 Task: Create a due date automation trigger when advanced on, on the tuesday of the week a card is due add fields with custom field "Resume" set to a number lower or equal to 1 and greater or equal to 10 at 11:00 AM.
Action: Mouse moved to (926, 290)
Screenshot: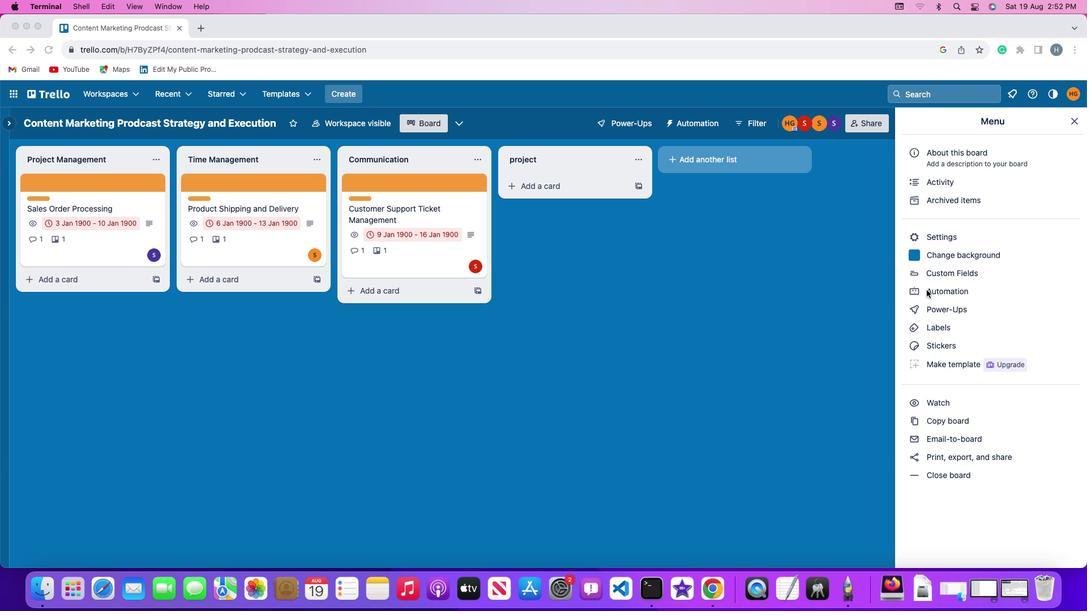 
Action: Mouse pressed left at (926, 290)
Screenshot: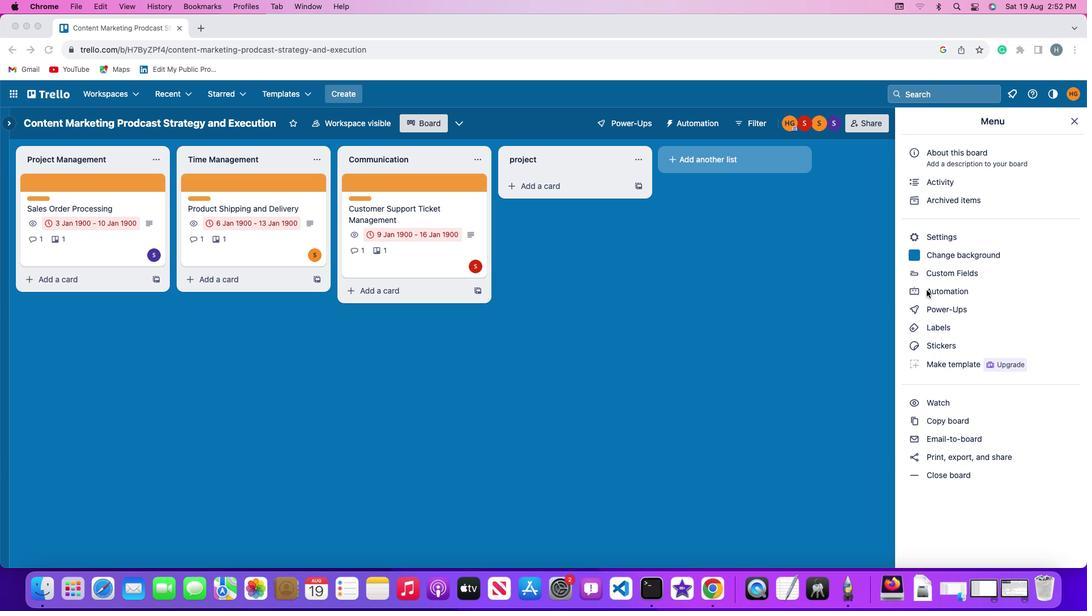 
Action: Mouse pressed left at (926, 290)
Screenshot: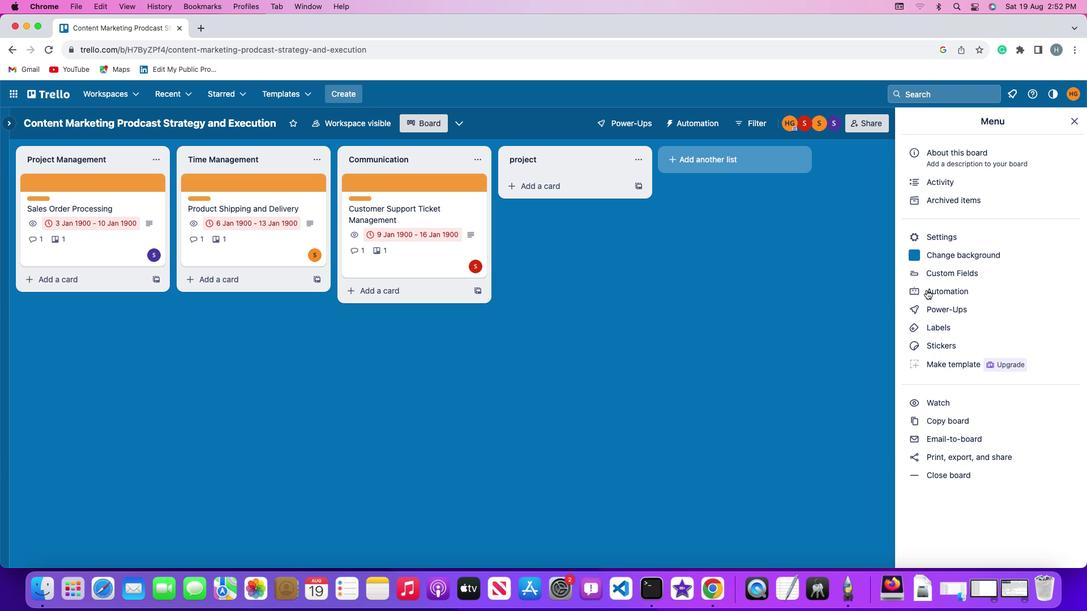 
Action: Mouse moved to (91, 262)
Screenshot: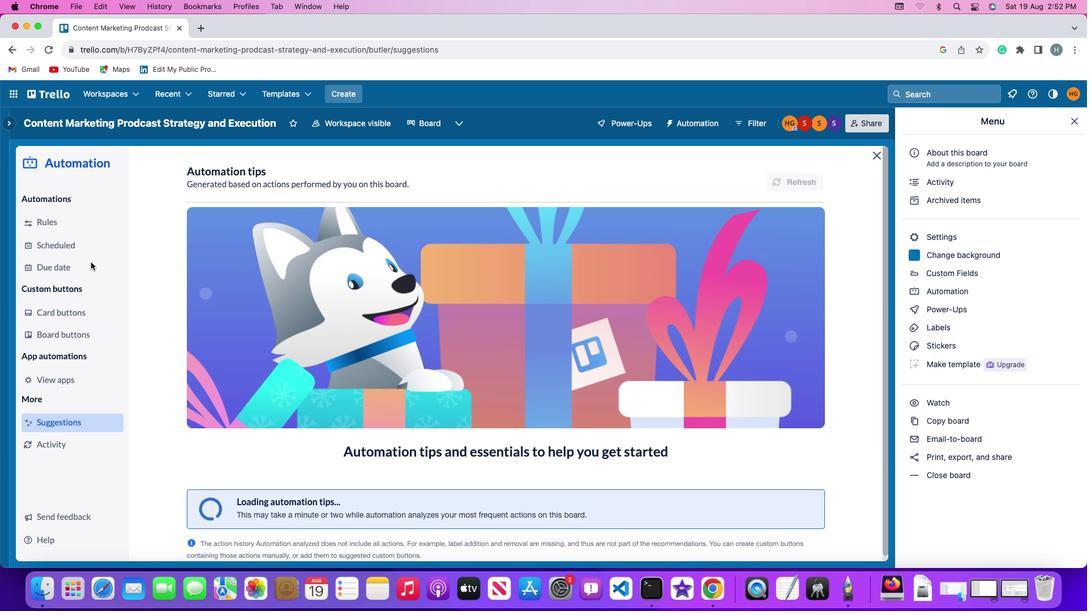 
Action: Mouse pressed left at (91, 262)
Screenshot: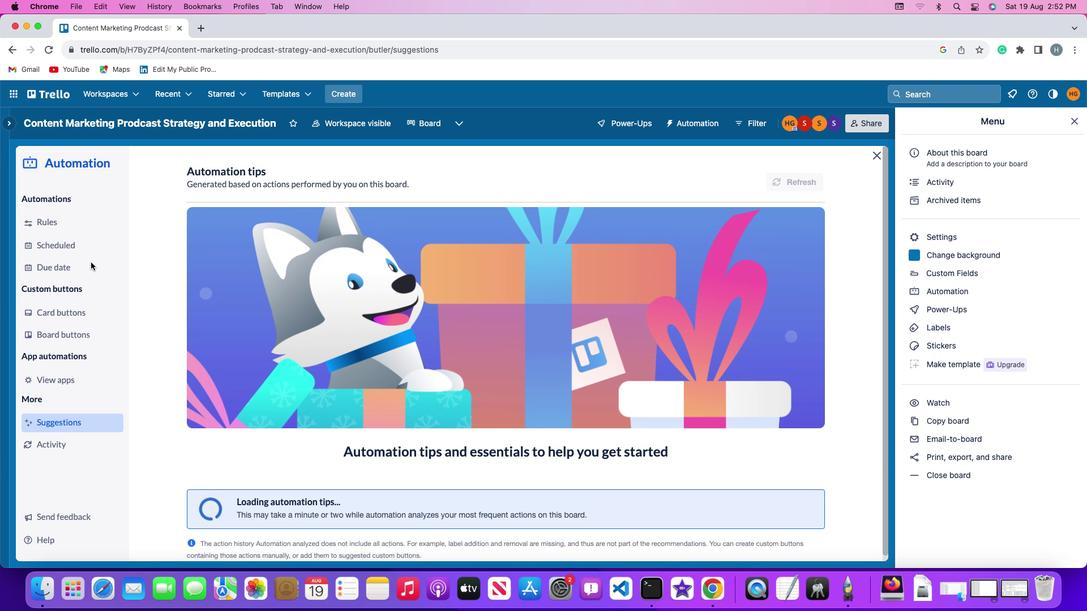 
Action: Mouse moved to (766, 173)
Screenshot: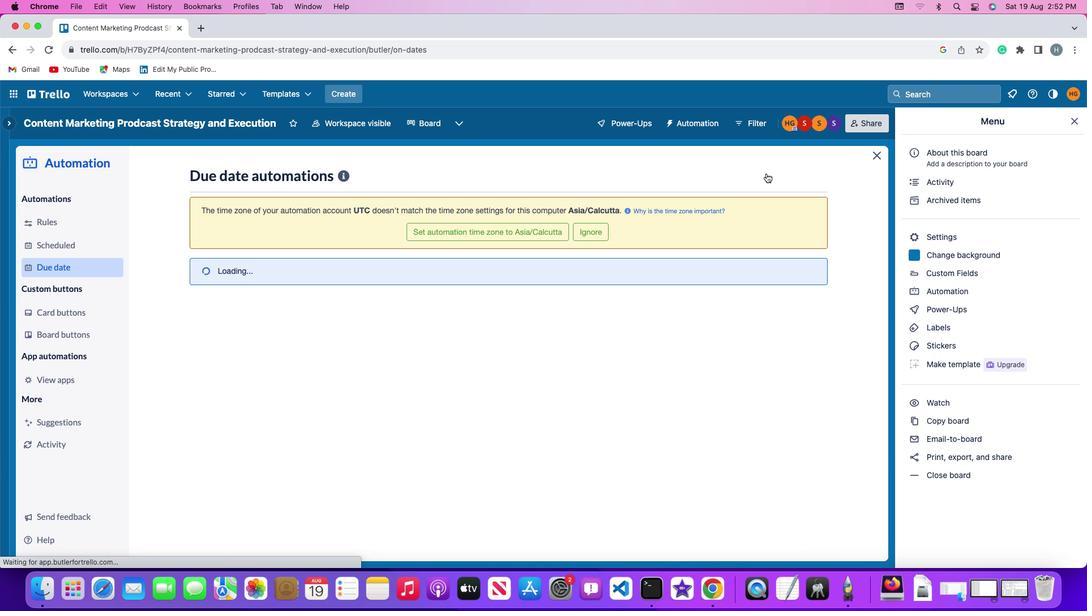 
Action: Mouse pressed left at (766, 173)
Screenshot: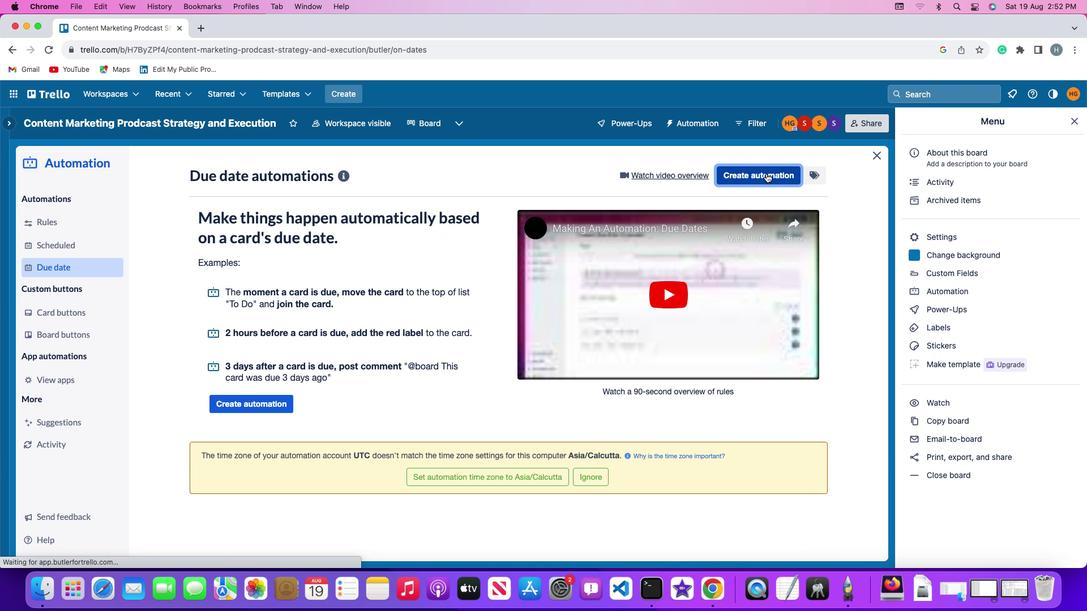 
Action: Mouse moved to (211, 284)
Screenshot: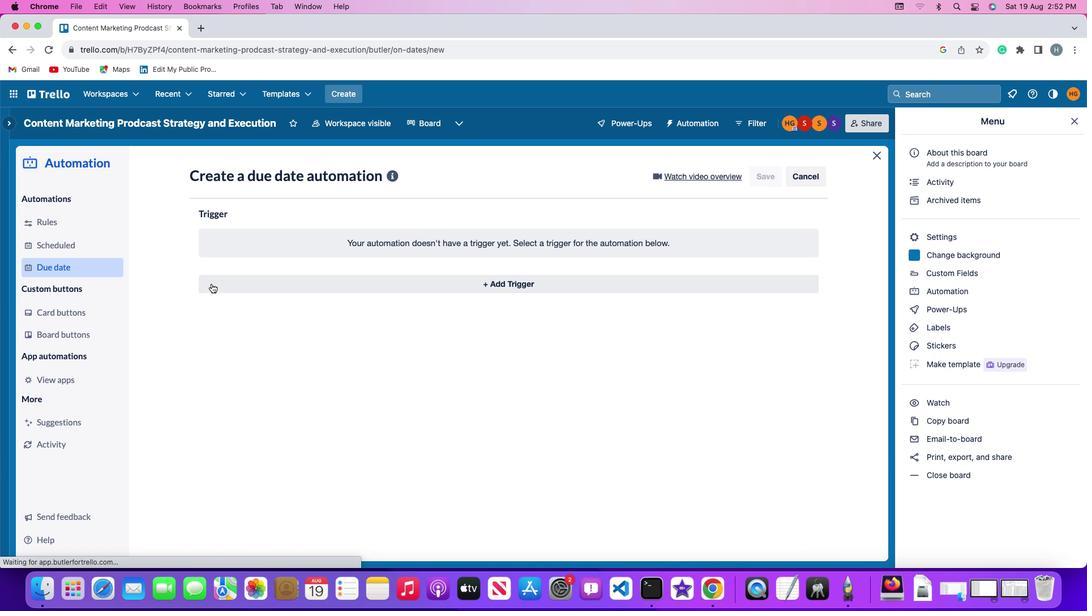 
Action: Mouse pressed left at (211, 284)
Screenshot: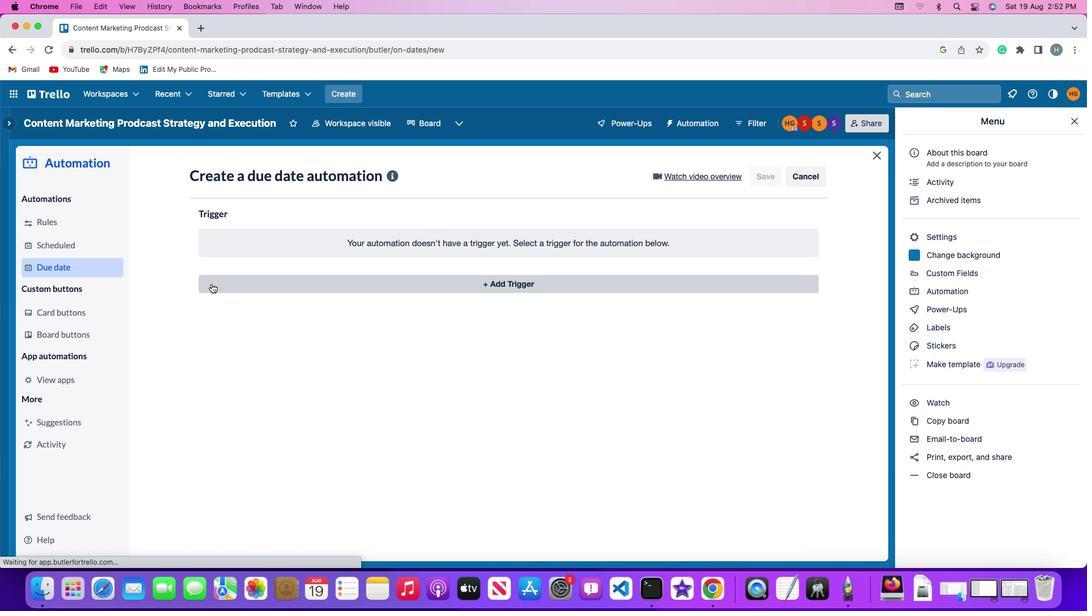 
Action: Mouse moved to (252, 489)
Screenshot: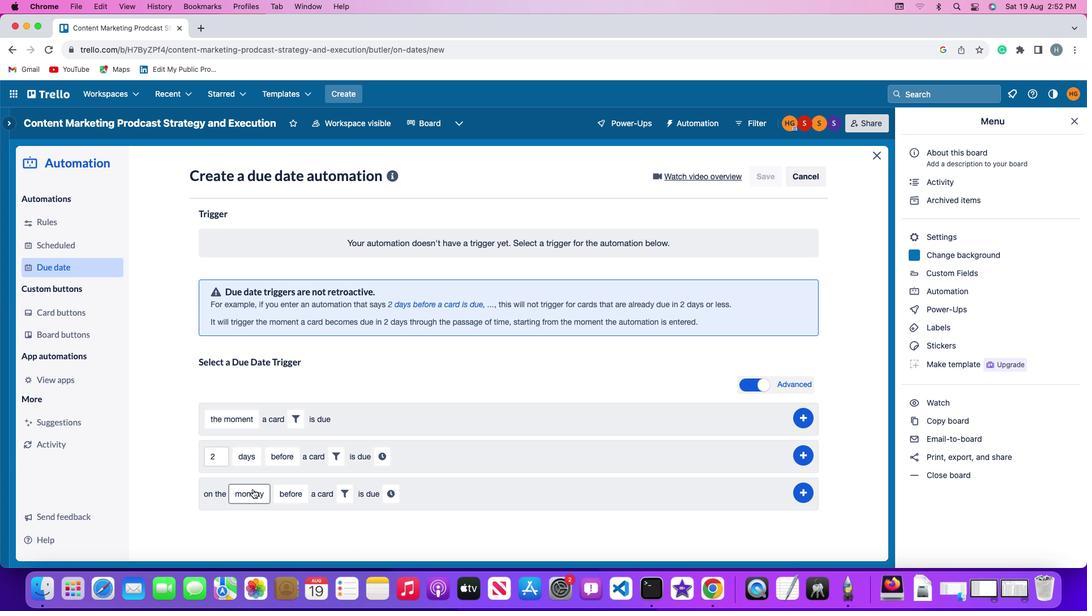 
Action: Mouse pressed left at (252, 489)
Screenshot: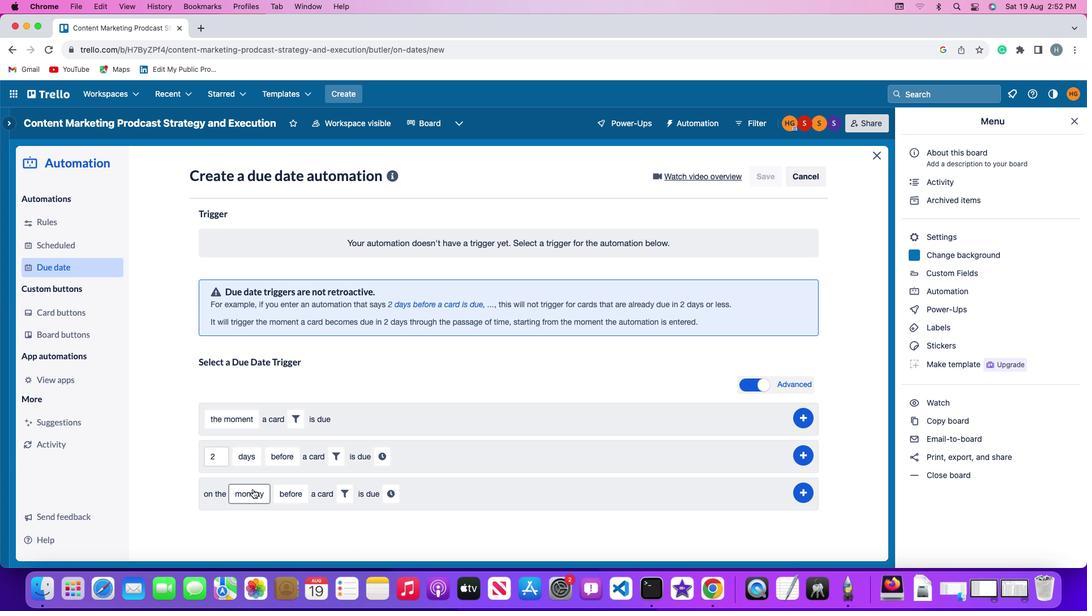 
Action: Mouse moved to (269, 365)
Screenshot: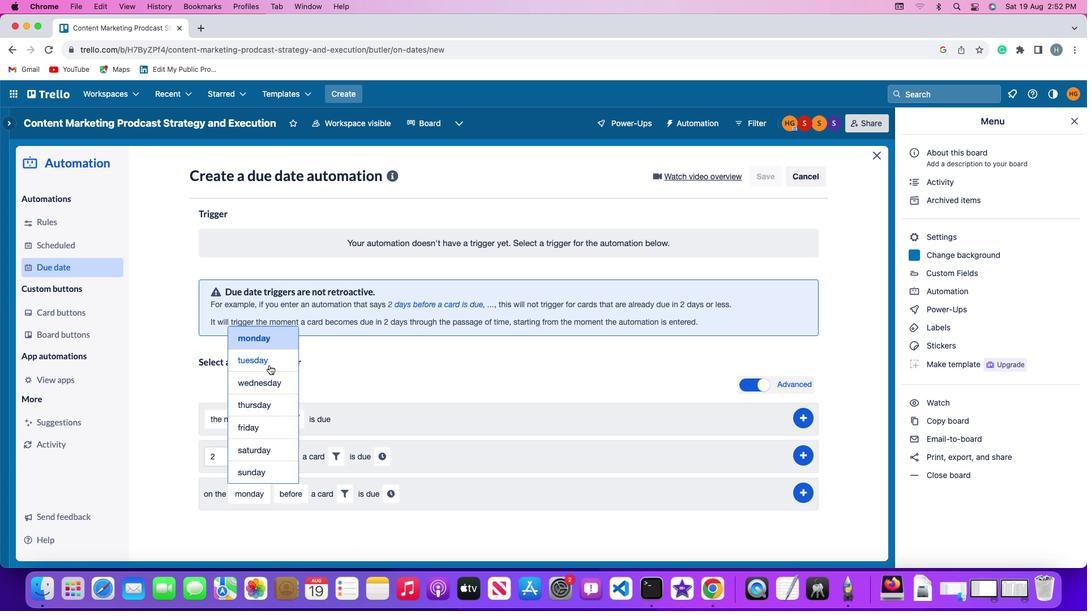 
Action: Mouse pressed left at (269, 365)
Screenshot: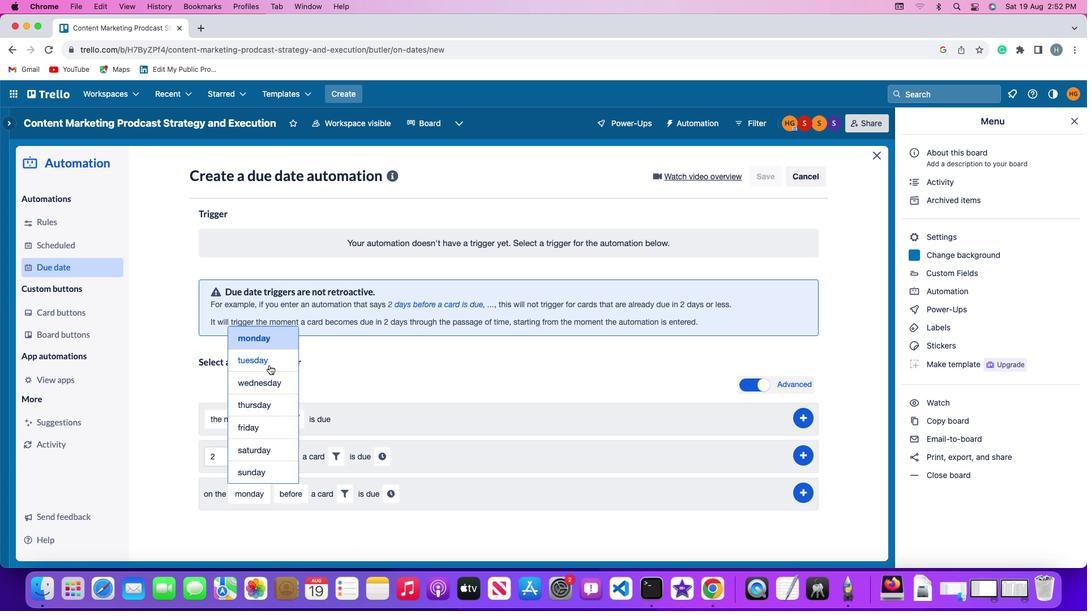 
Action: Mouse moved to (288, 488)
Screenshot: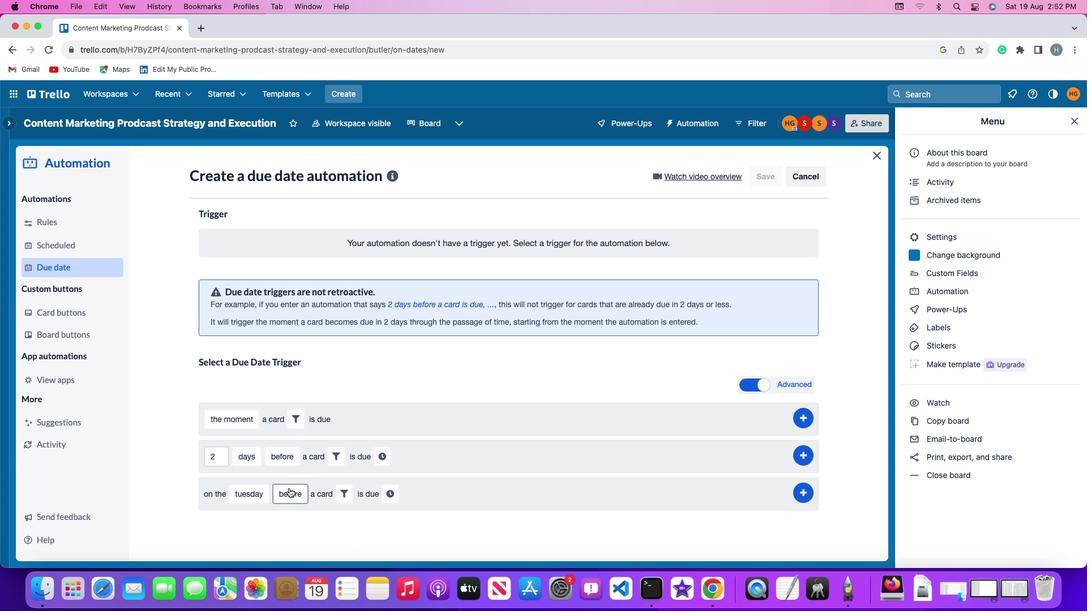 
Action: Mouse pressed left at (288, 488)
Screenshot: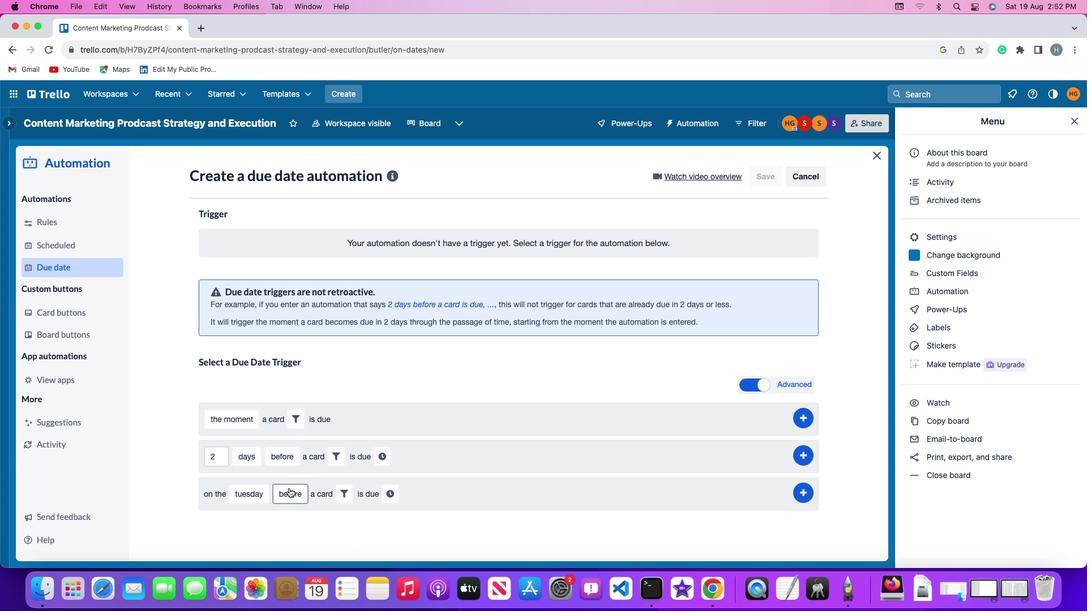 
Action: Mouse moved to (301, 450)
Screenshot: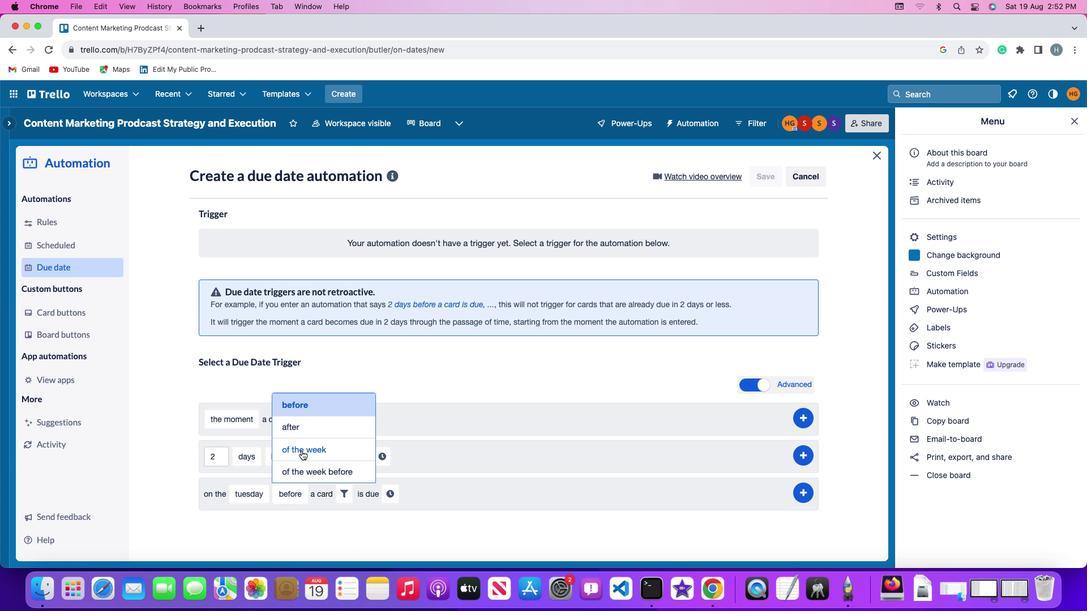 
Action: Mouse pressed left at (301, 450)
Screenshot: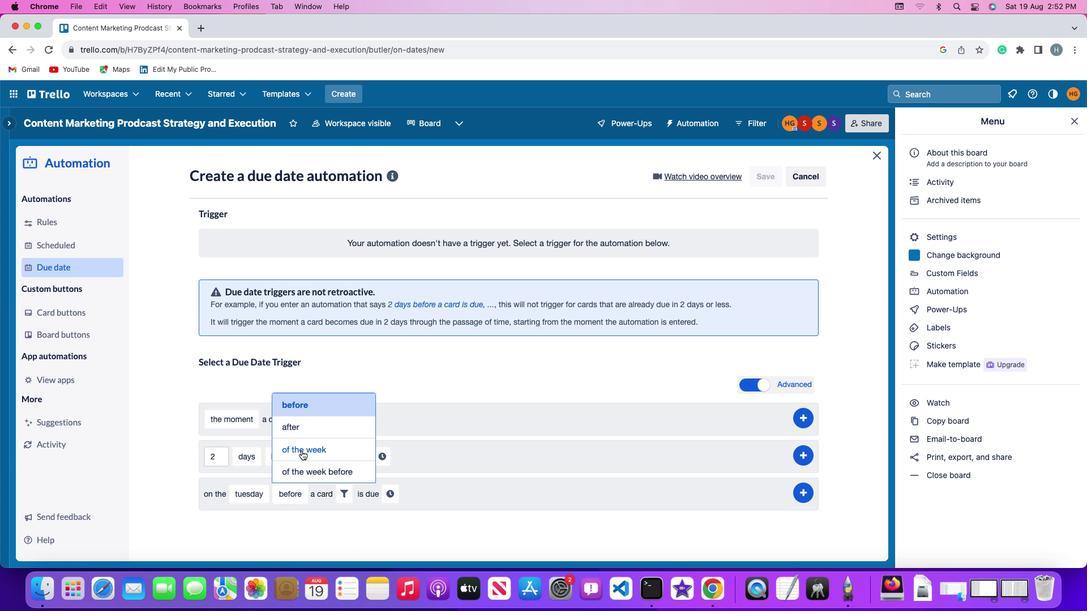 
Action: Mouse moved to (357, 495)
Screenshot: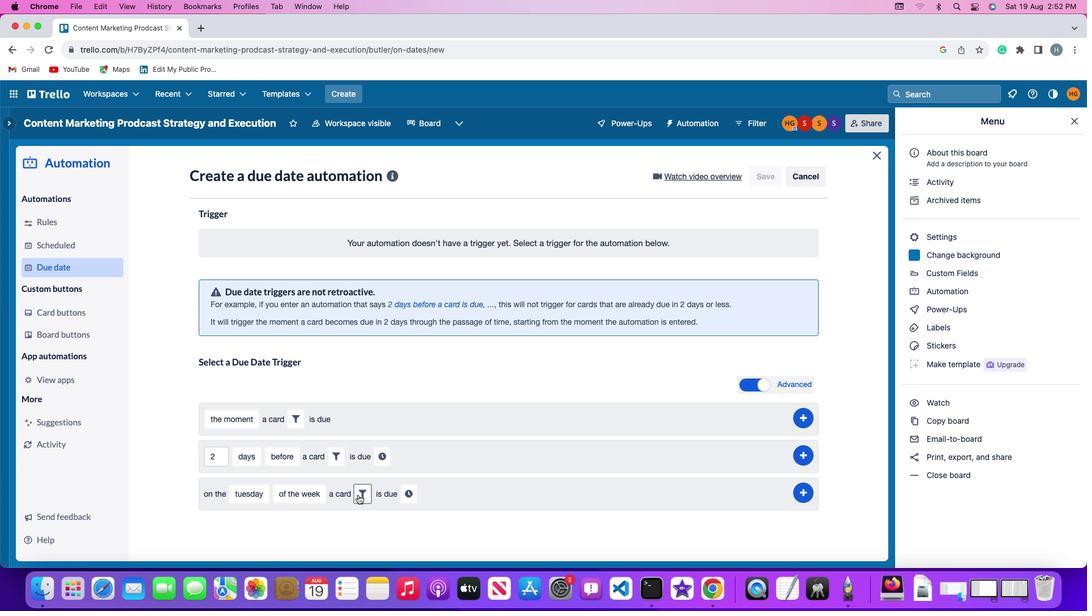 
Action: Mouse pressed left at (357, 495)
Screenshot: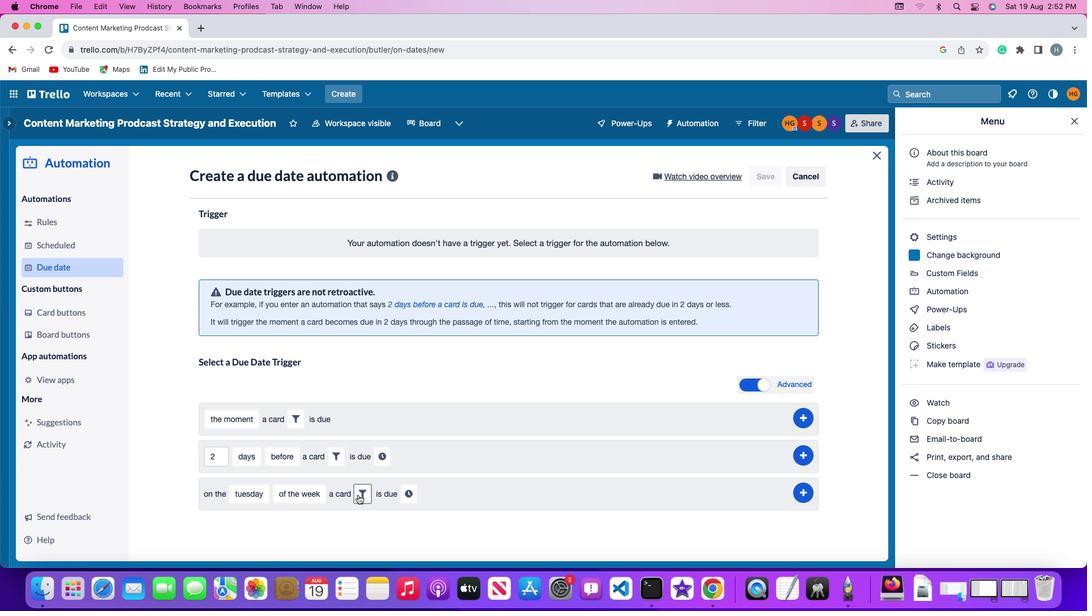 
Action: Mouse moved to (537, 530)
Screenshot: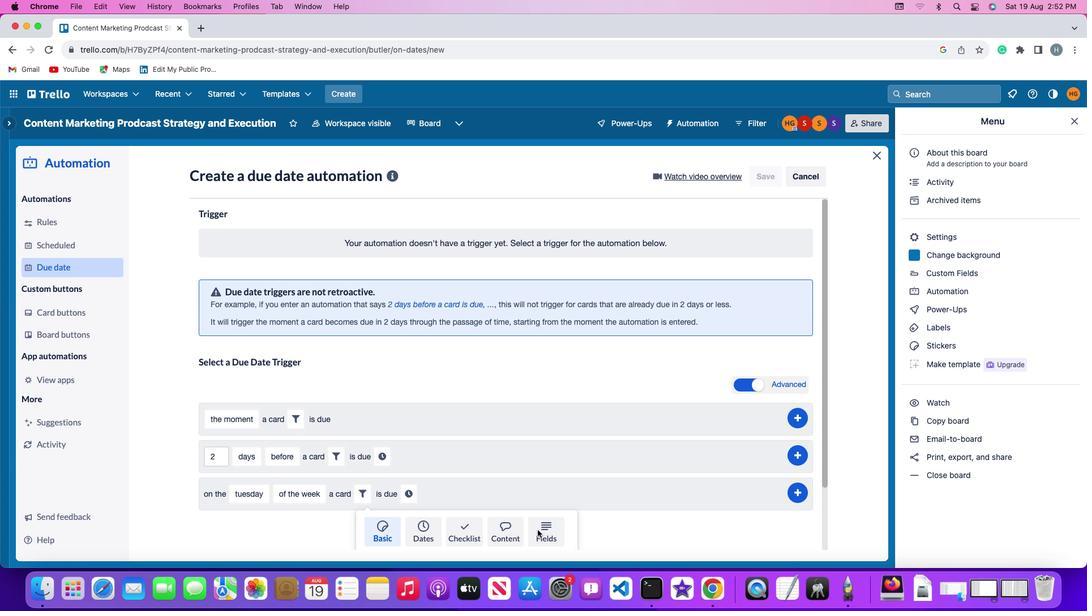 
Action: Mouse pressed left at (537, 530)
Screenshot: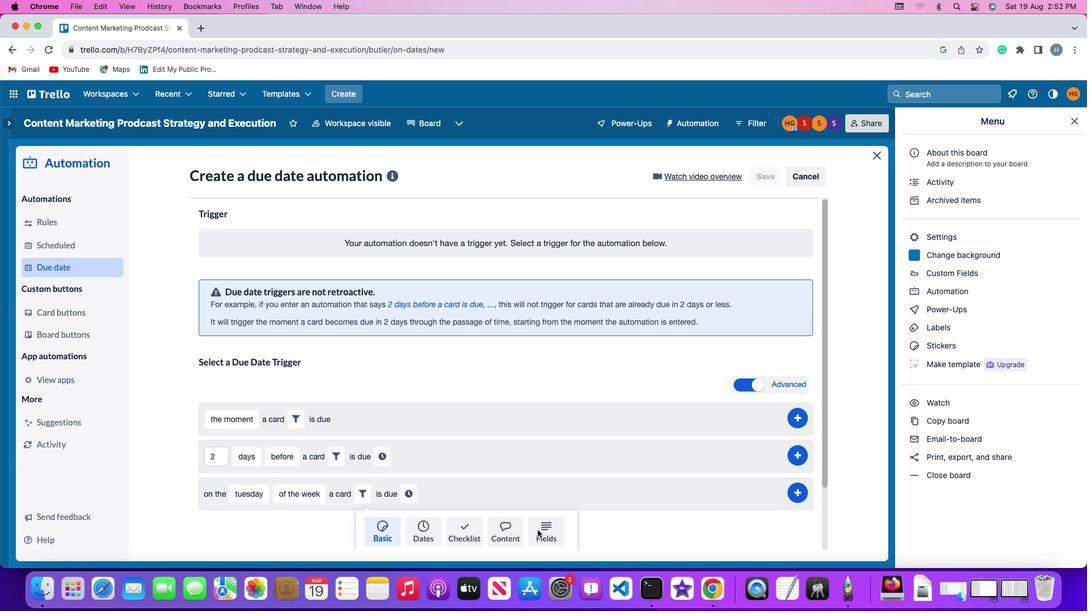 
Action: Mouse moved to (309, 522)
Screenshot: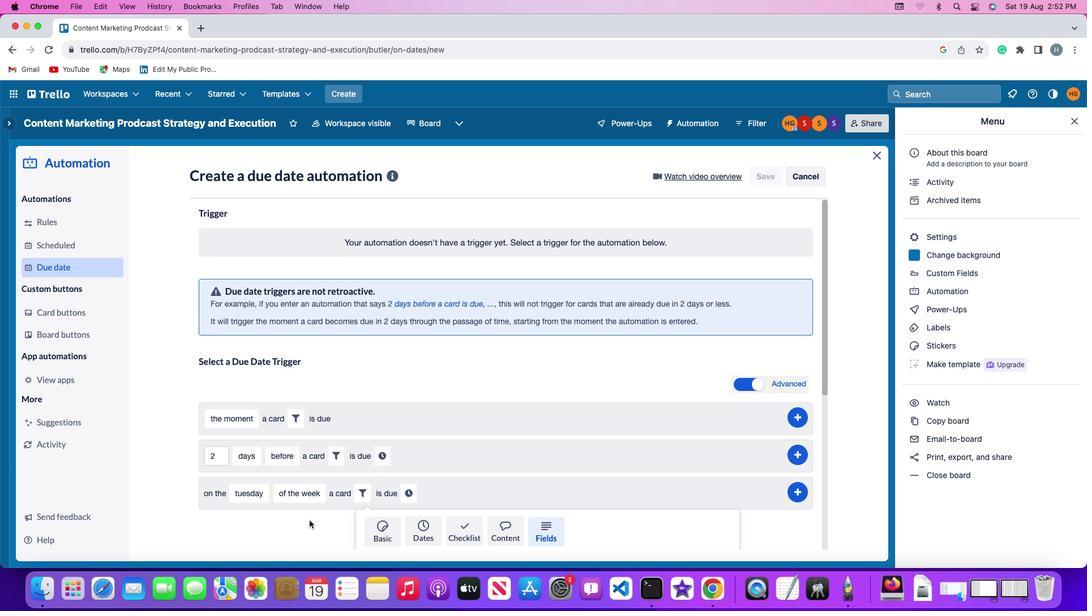 
Action: Mouse scrolled (309, 522) with delta (0, 0)
Screenshot: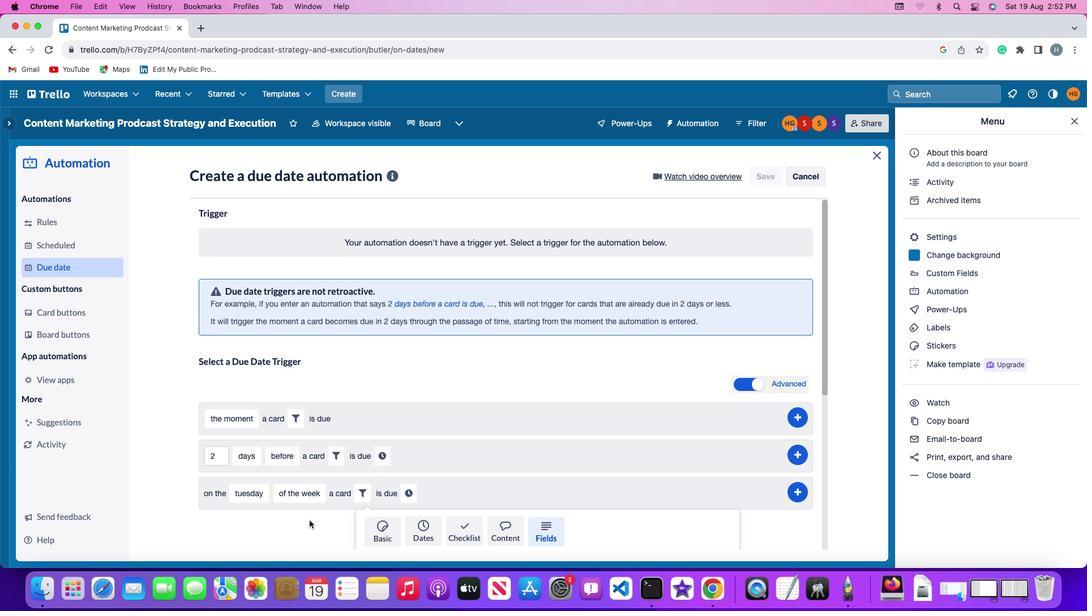 
Action: Mouse scrolled (309, 522) with delta (0, 0)
Screenshot: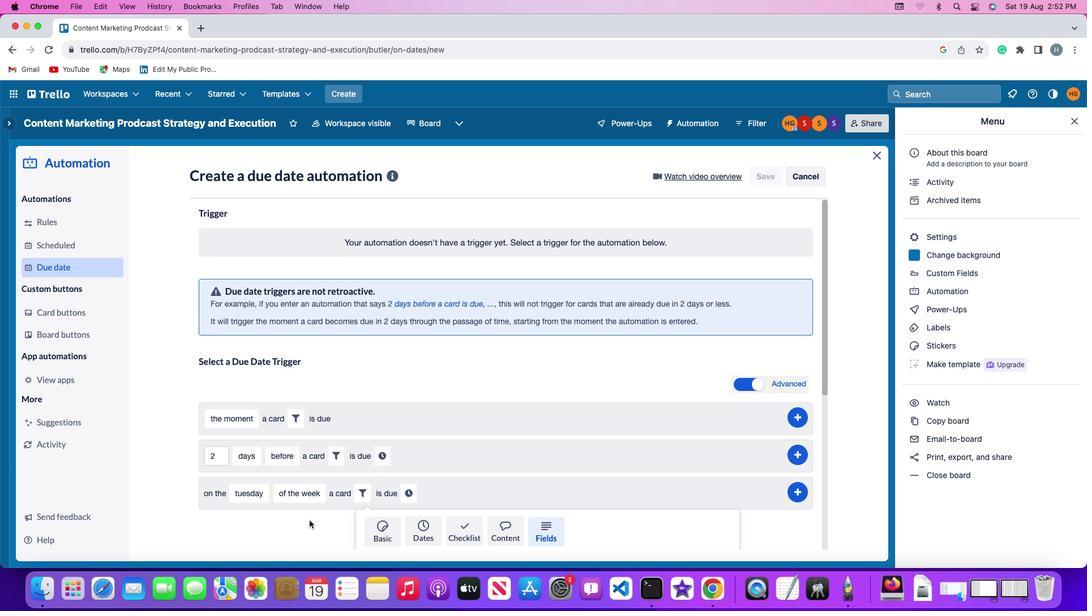 
Action: Mouse moved to (309, 522)
Screenshot: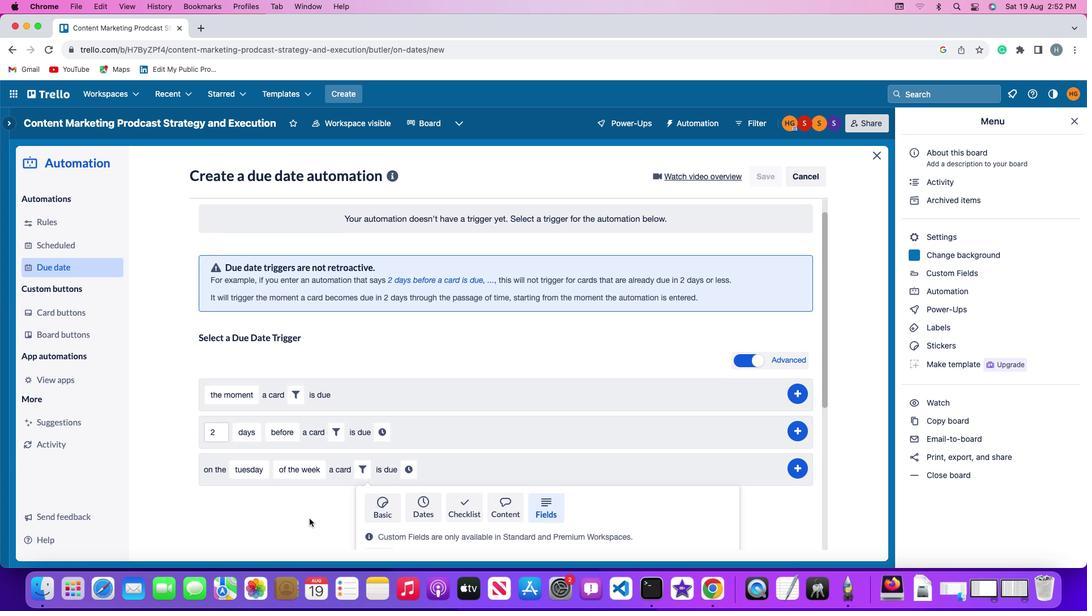 
Action: Mouse scrolled (309, 522) with delta (0, -1)
Screenshot: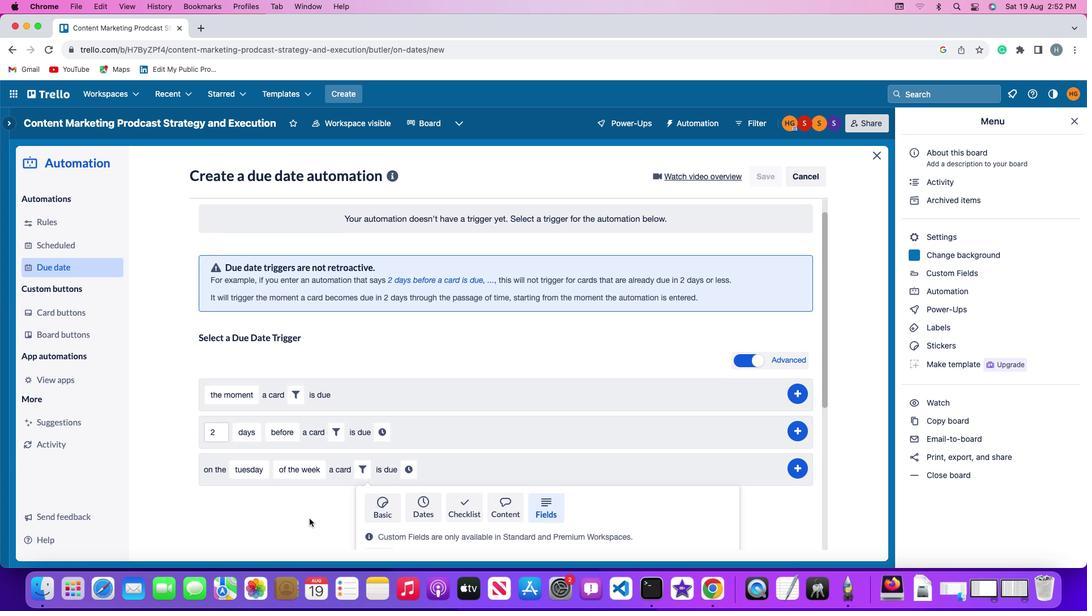 
Action: Mouse moved to (309, 521)
Screenshot: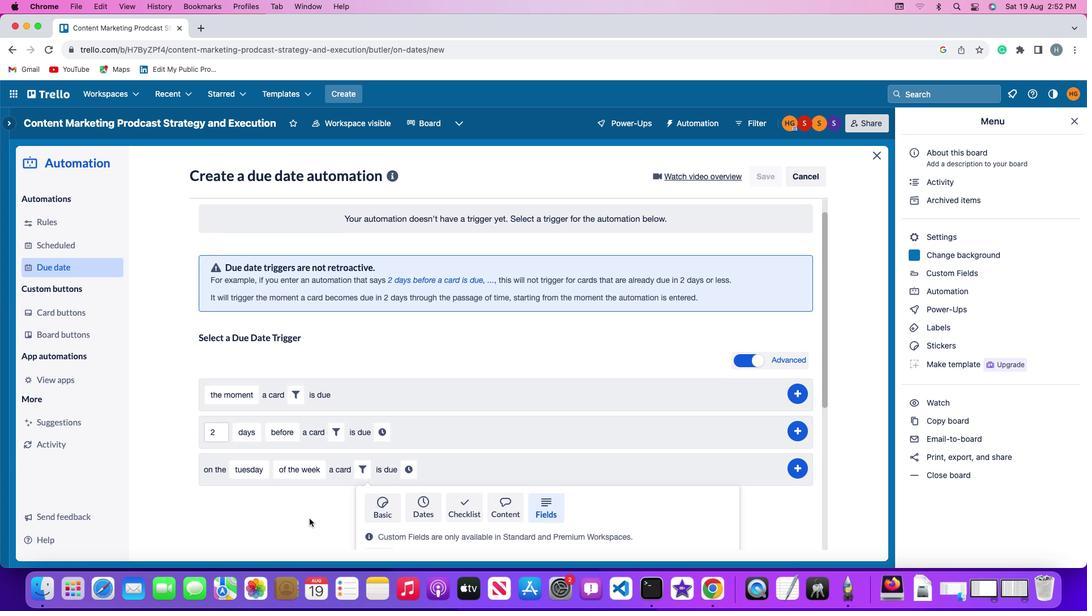 
Action: Mouse scrolled (309, 521) with delta (0, -2)
Screenshot: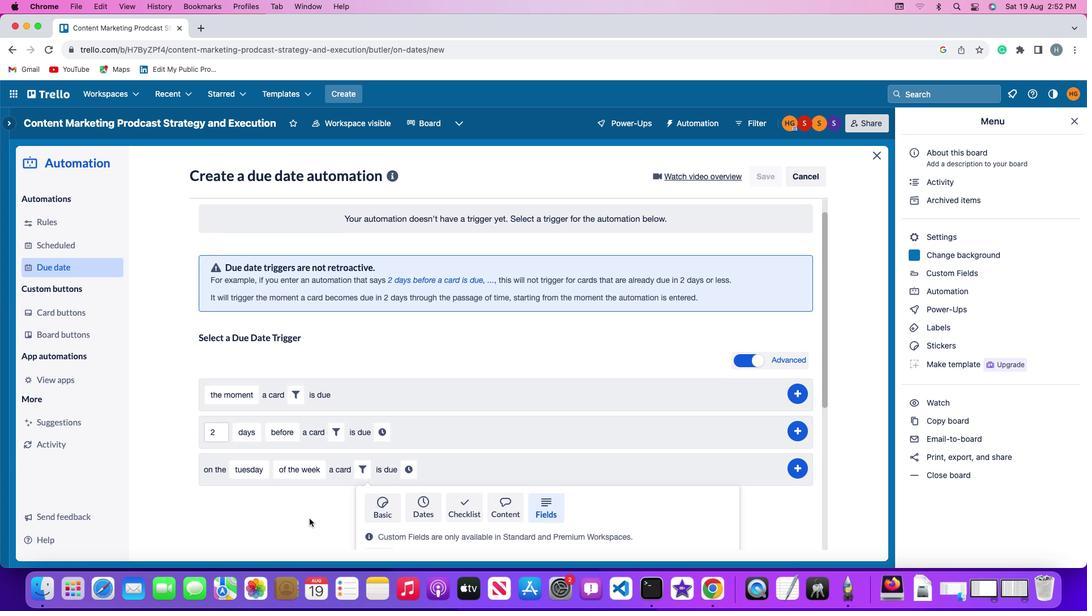 
Action: Mouse moved to (309, 519)
Screenshot: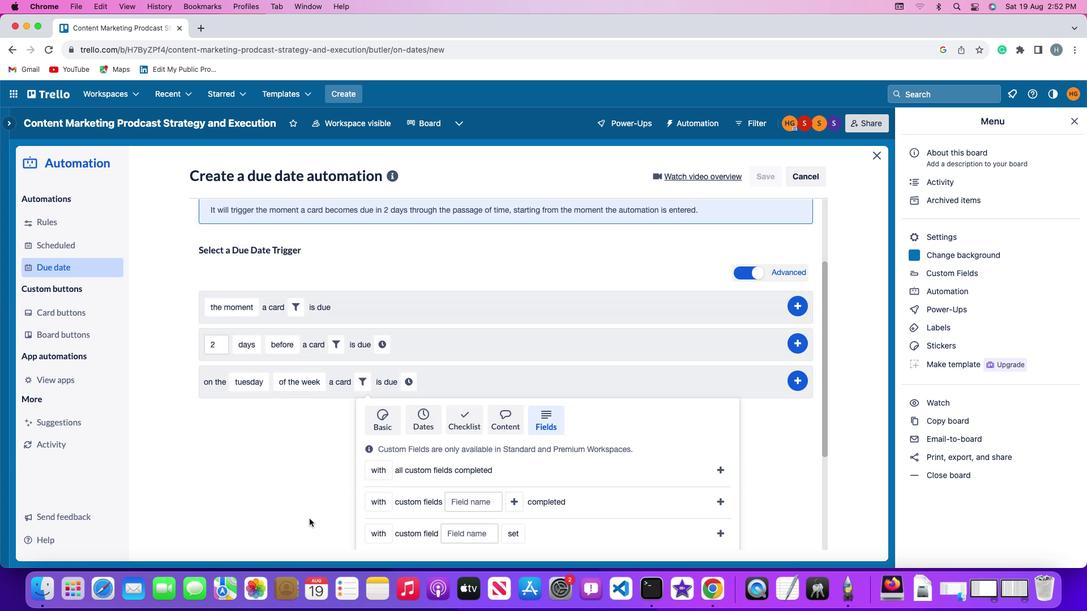
Action: Mouse scrolled (309, 519) with delta (0, -3)
Screenshot: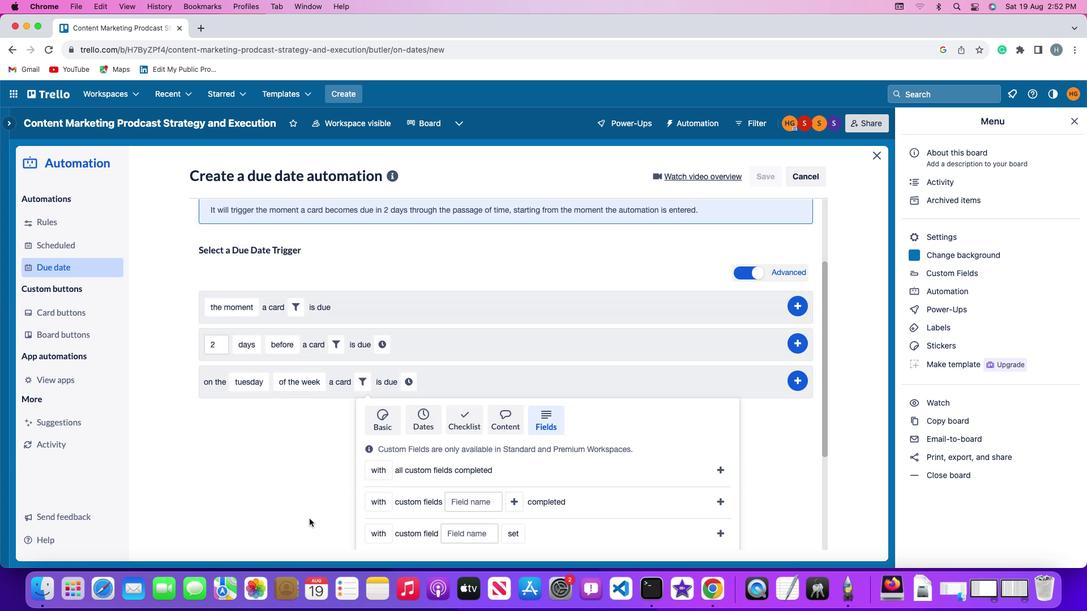 
Action: Mouse moved to (309, 517)
Screenshot: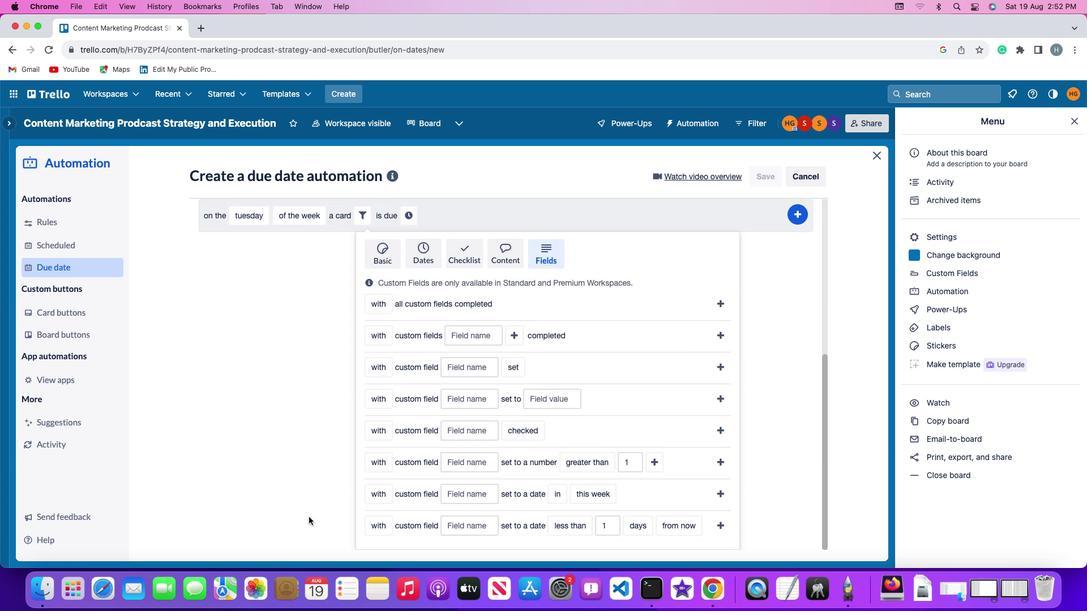 
Action: Mouse scrolled (309, 517) with delta (0, 0)
Screenshot: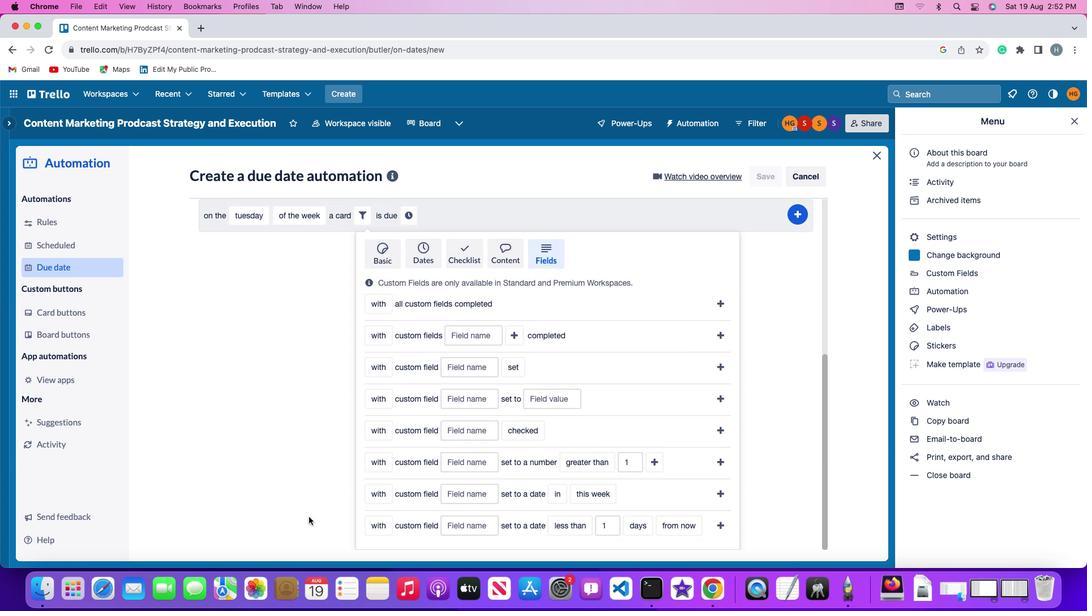 
Action: Mouse scrolled (309, 517) with delta (0, 0)
Screenshot: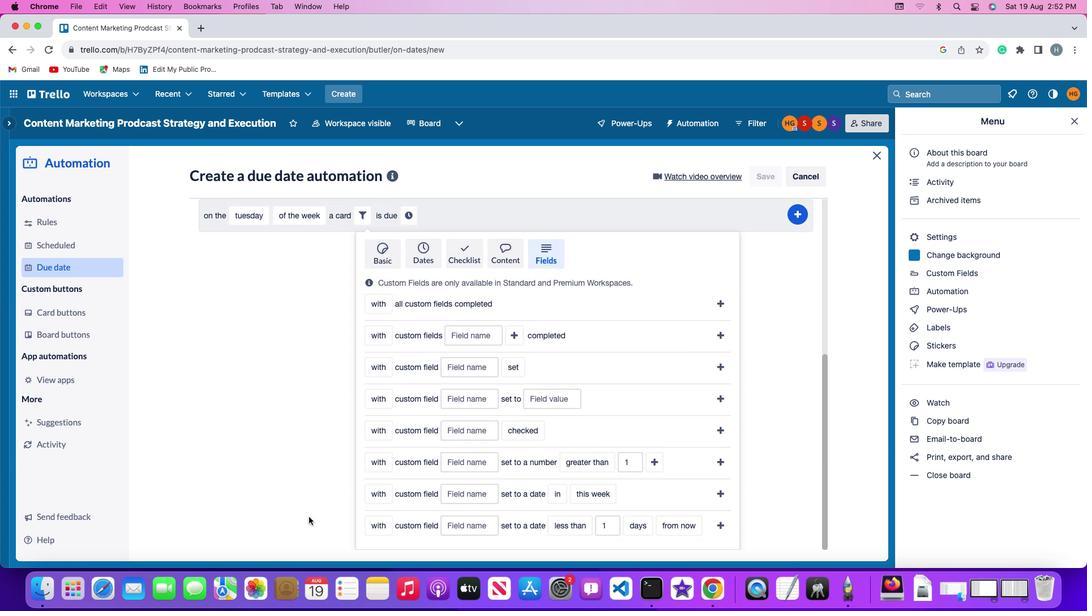 
Action: Mouse scrolled (309, 517) with delta (0, -2)
Screenshot: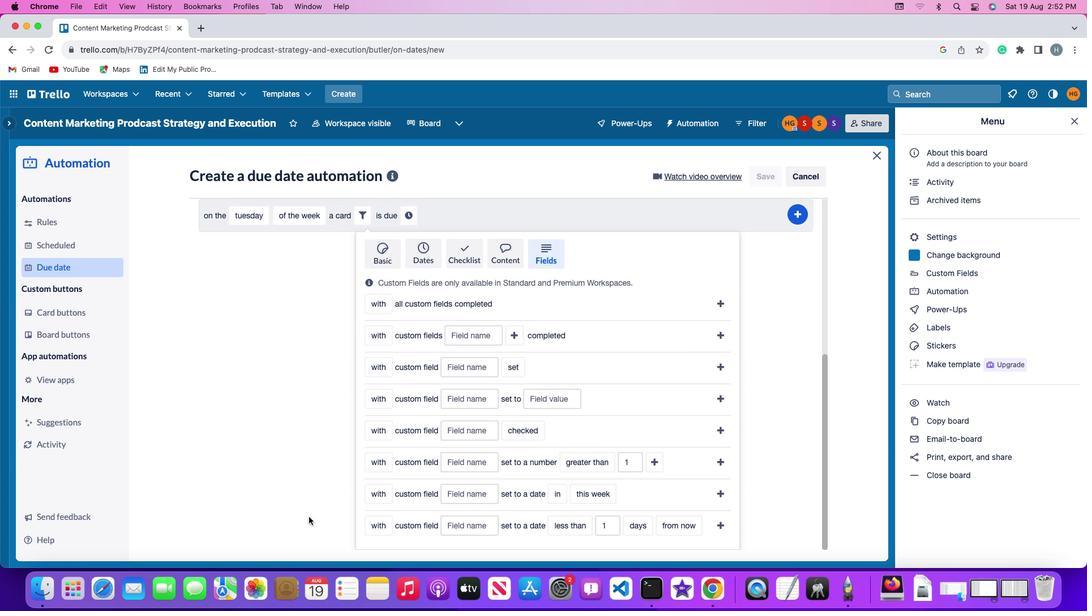 
Action: Mouse moved to (308, 517)
Screenshot: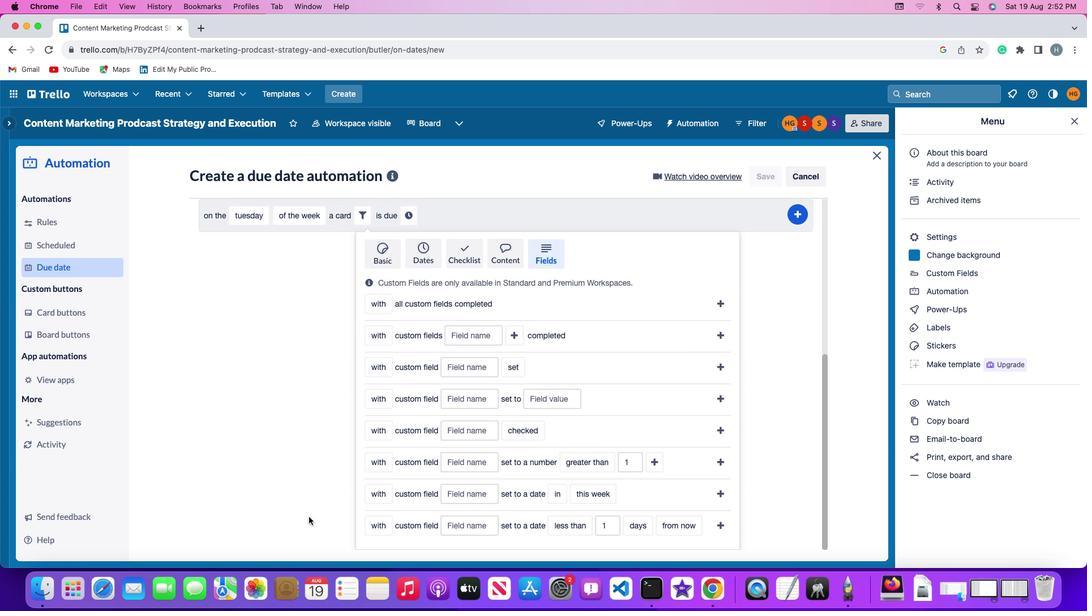 
Action: Mouse scrolled (308, 517) with delta (0, -2)
Screenshot: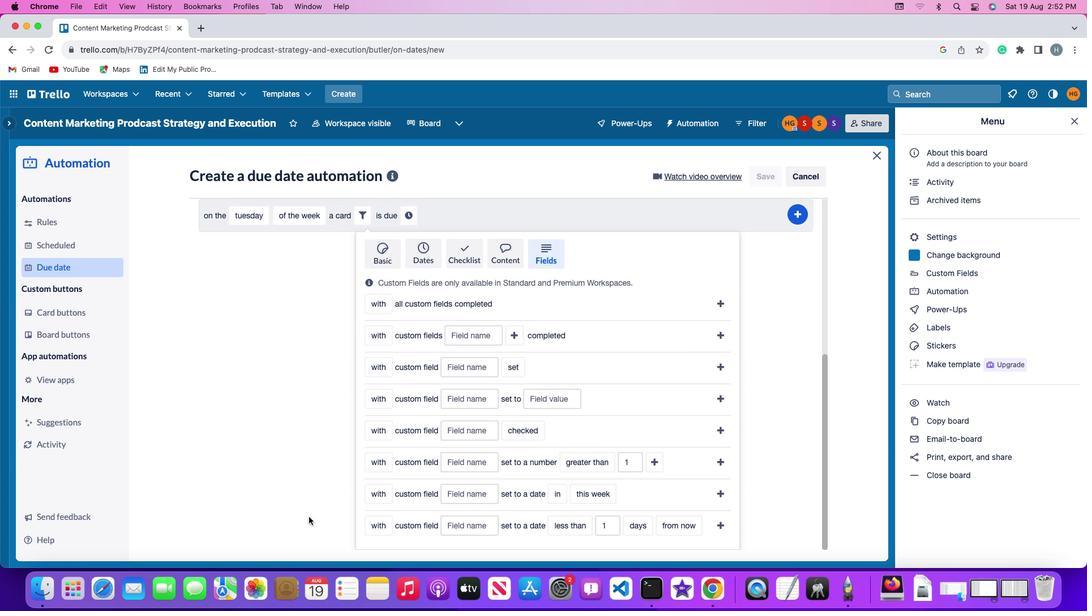 
Action: Mouse scrolled (308, 517) with delta (0, -3)
Screenshot: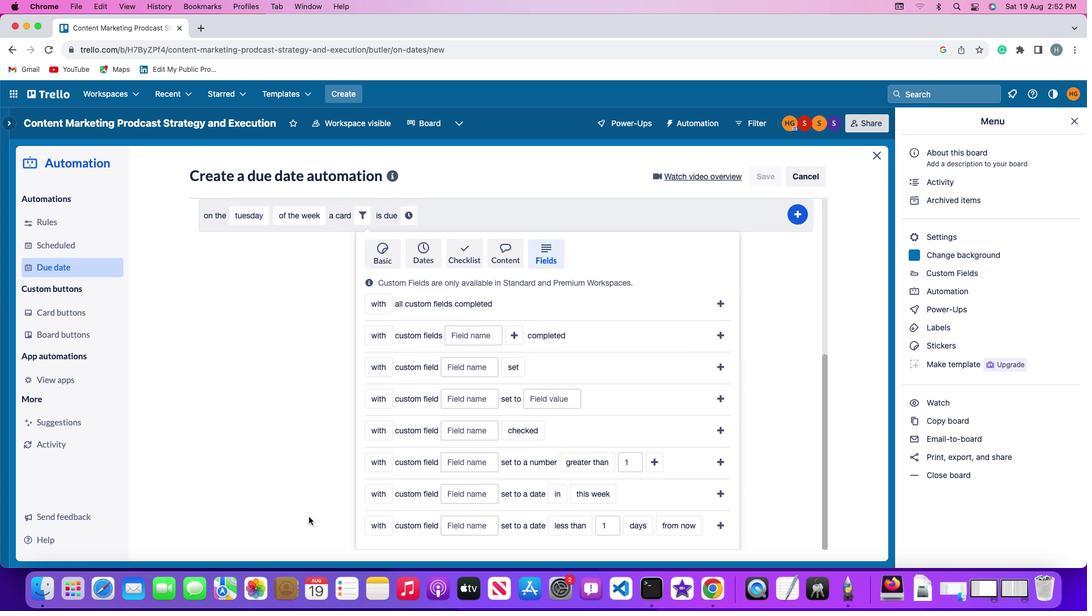 
Action: Mouse moved to (378, 469)
Screenshot: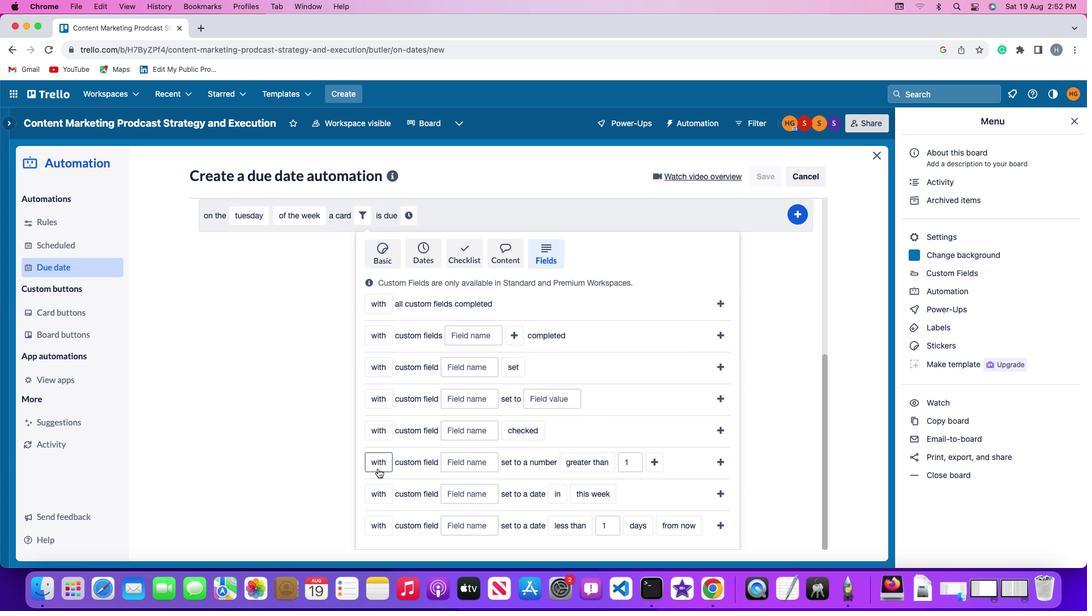
Action: Mouse pressed left at (378, 469)
Screenshot: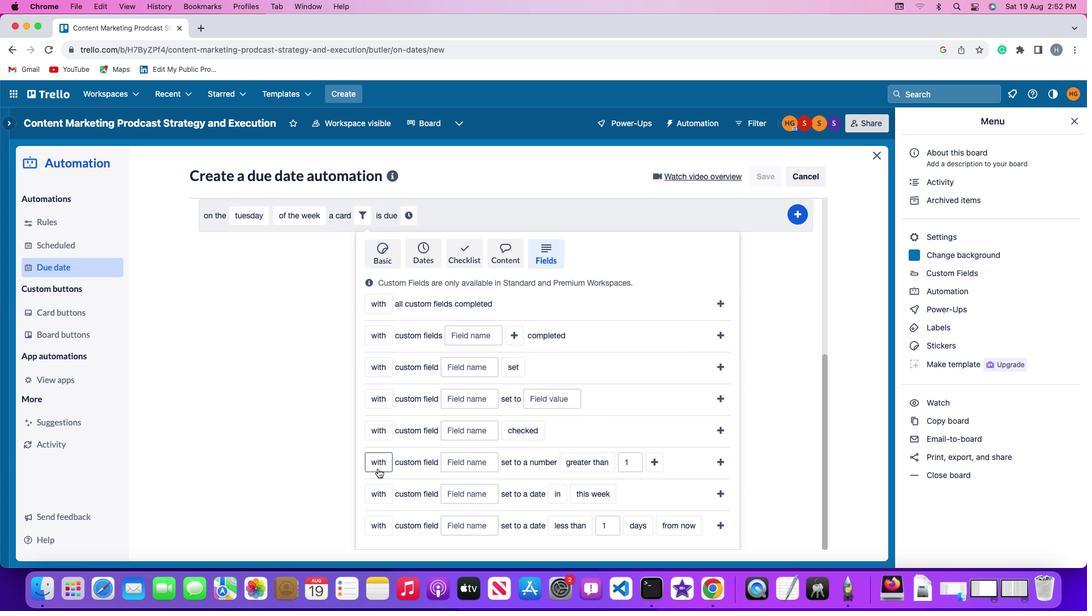 
Action: Mouse moved to (384, 487)
Screenshot: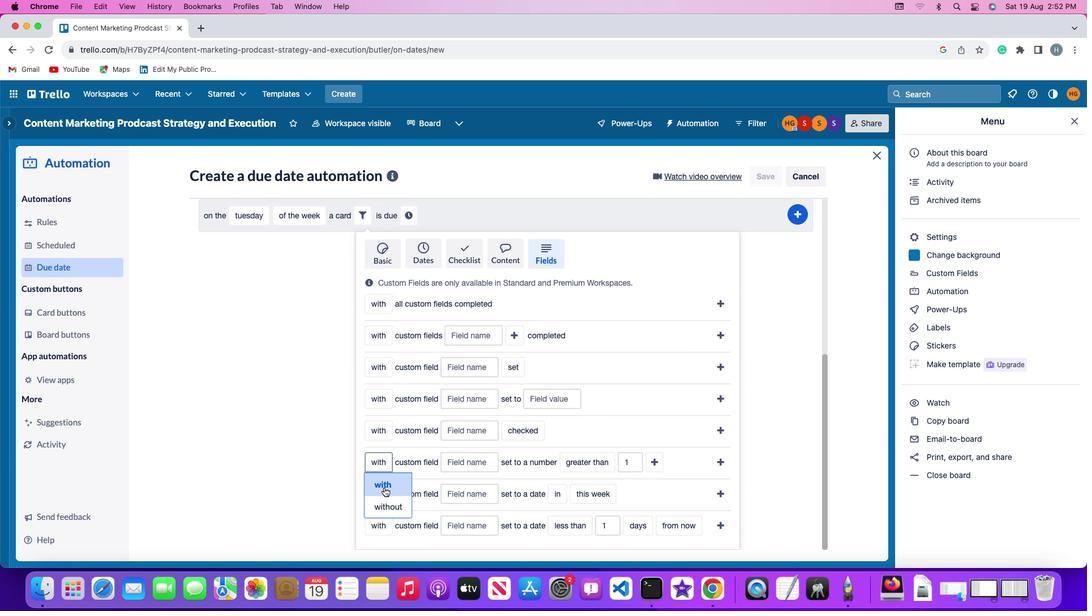 
Action: Mouse pressed left at (384, 487)
Screenshot: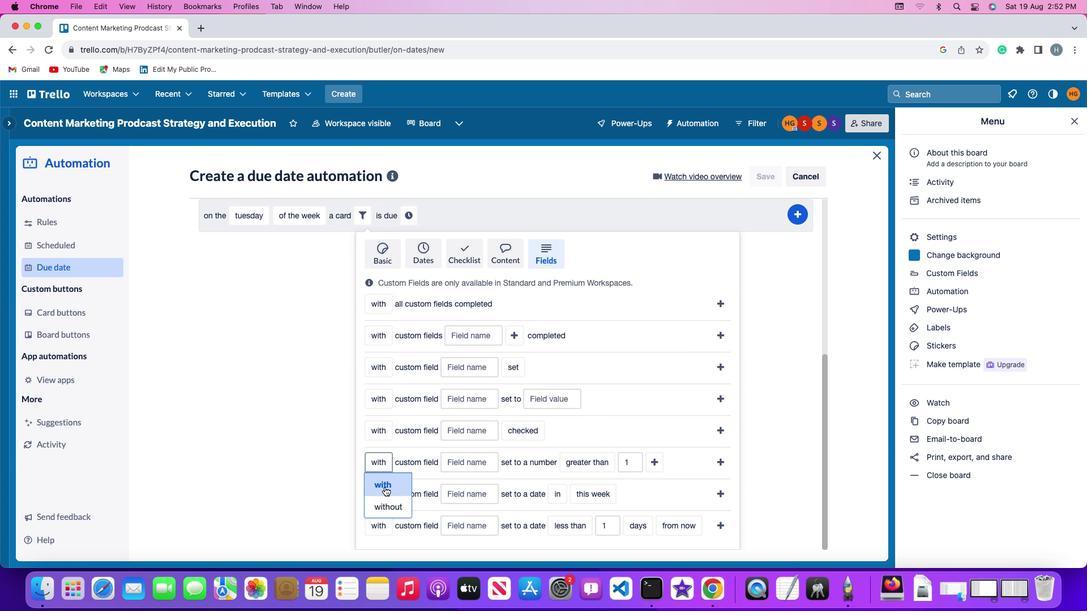 
Action: Mouse moved to (483, 464)
Screenshot: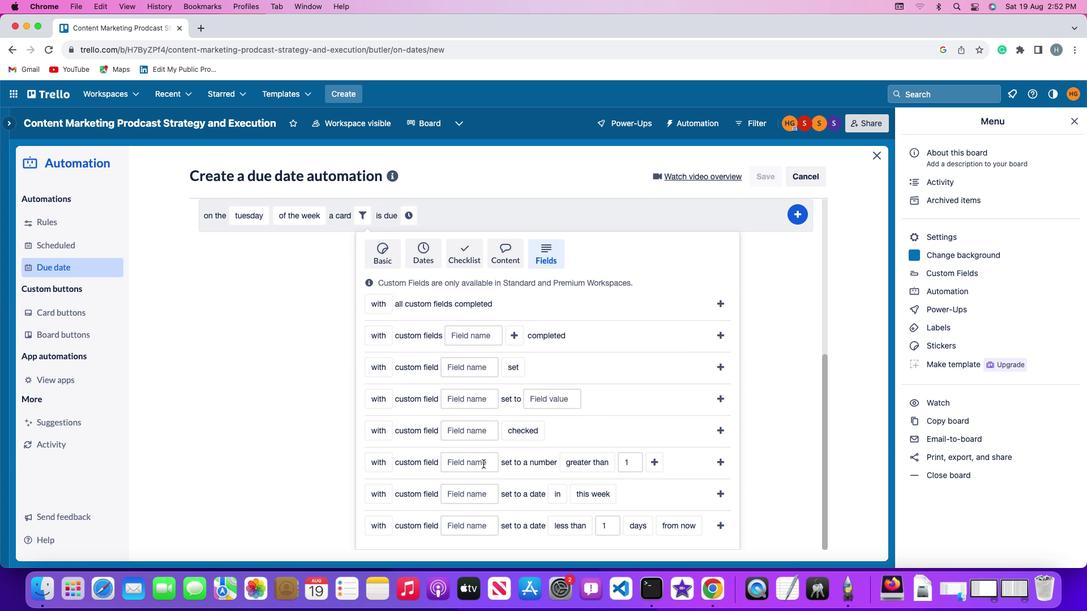 
Action: Mouse pressed left at (483, 464)
Screenshot: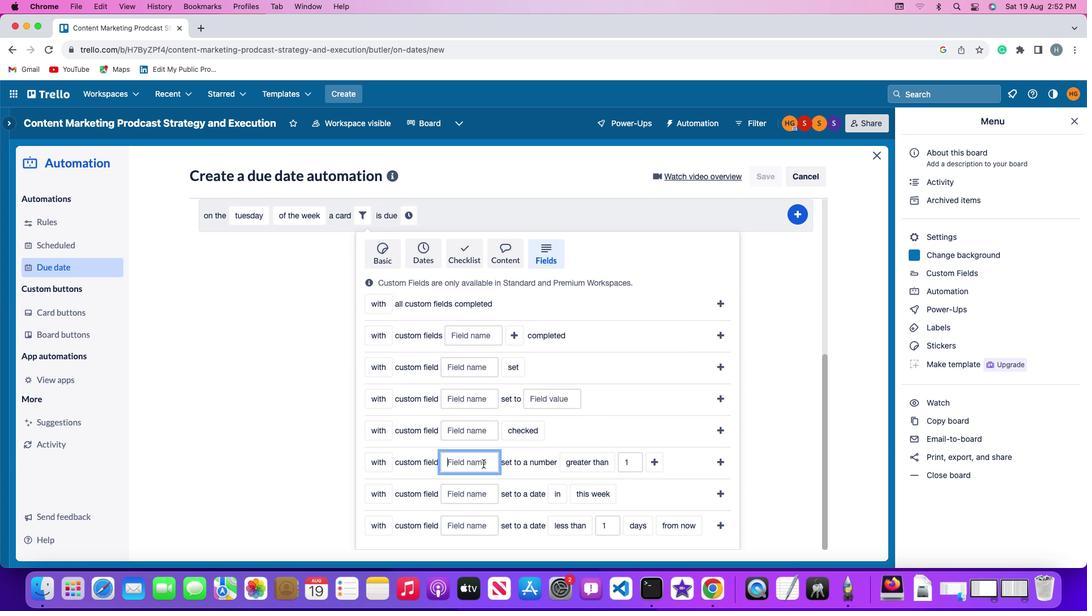 
Action: Mouse moved to (483, 463)
Screenshot: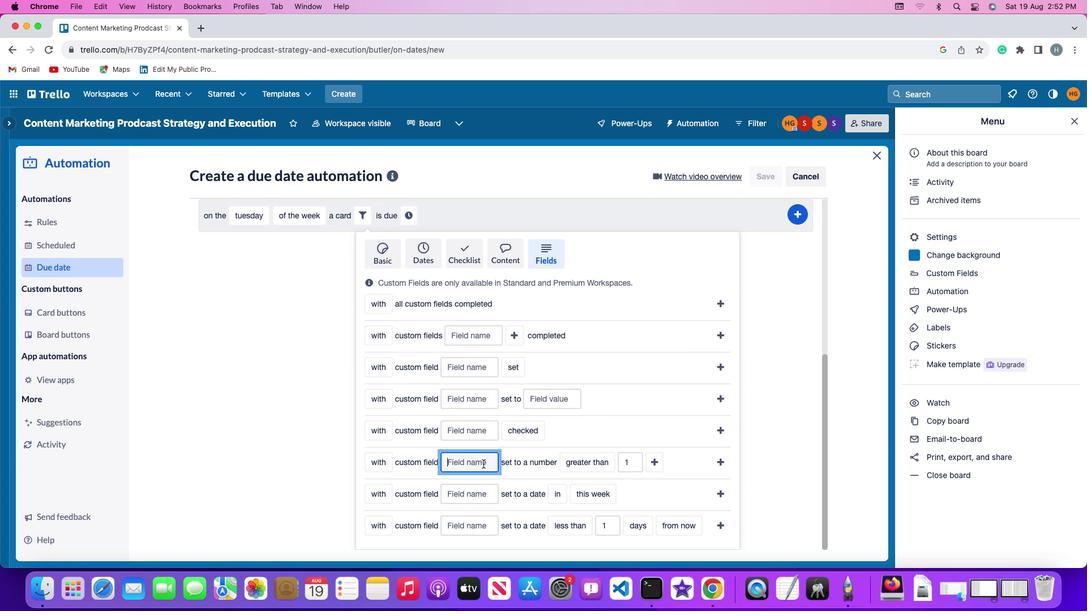 
Action: Key pressed Key.shift'R''e''s''u''m''e'
Screenshot: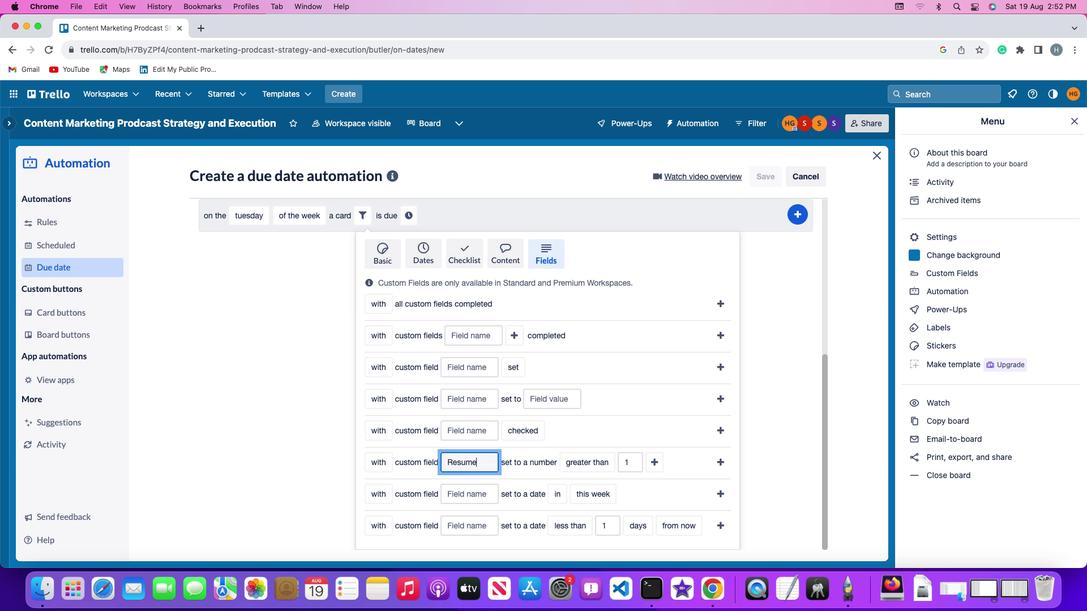 
Action: Mouse moved to (584, 459)
Screenshot: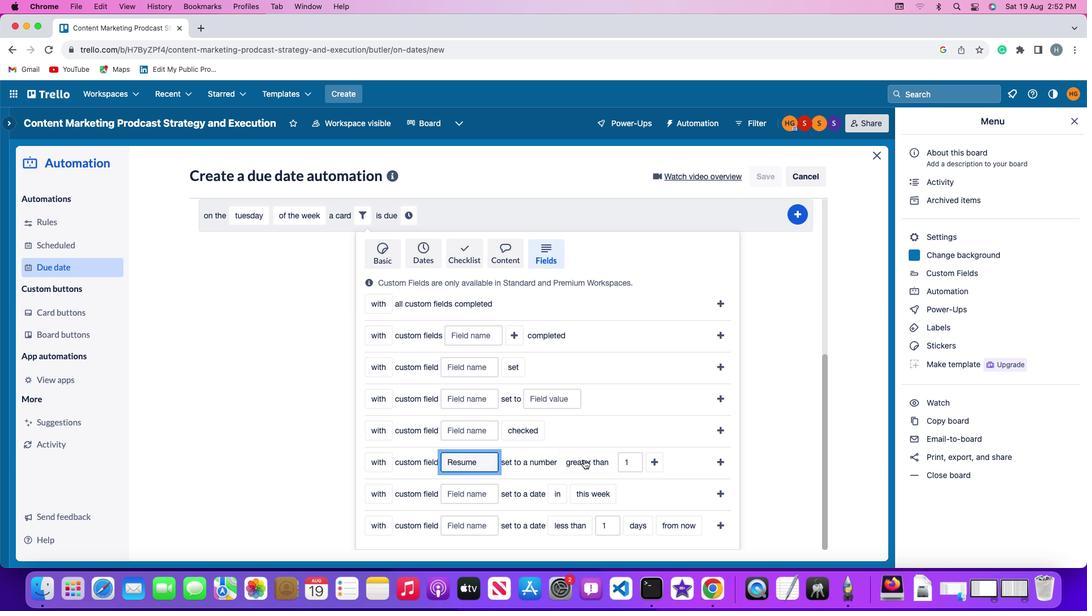 
Action: Mouse pressed left at (584, 459)
Screenshot: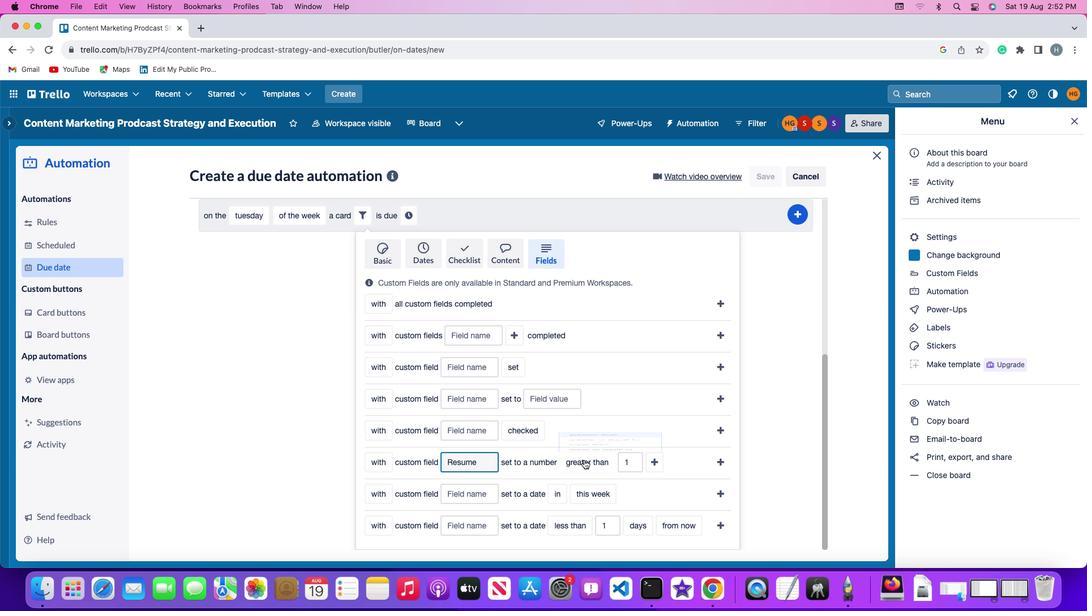 
Action: Mouse moved to (584, 440)
Screenshot: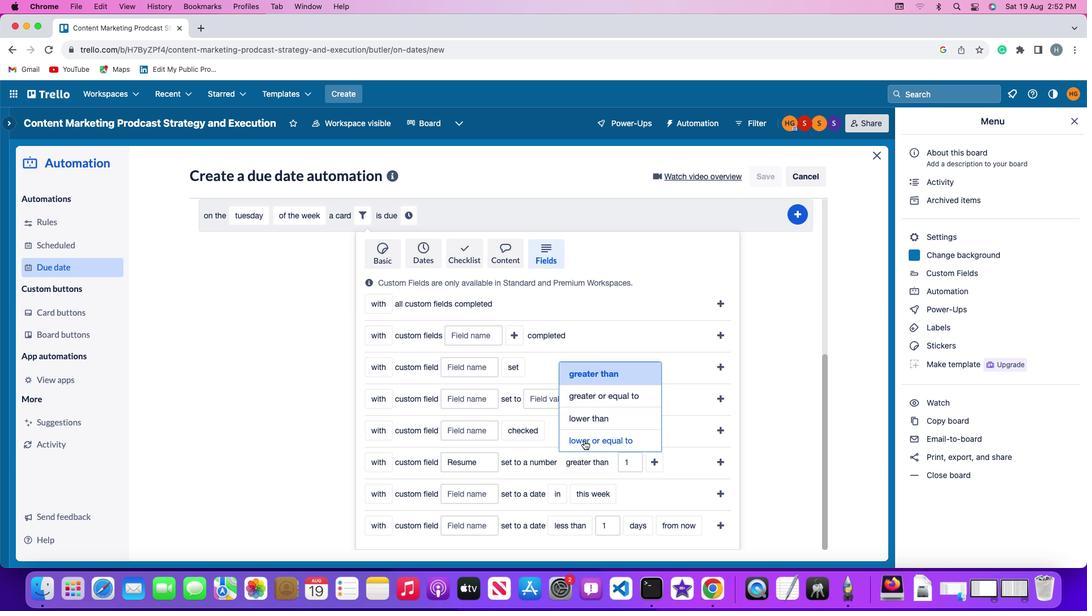 
Action: Mouse pressed left at (584, 440)
Screenshot: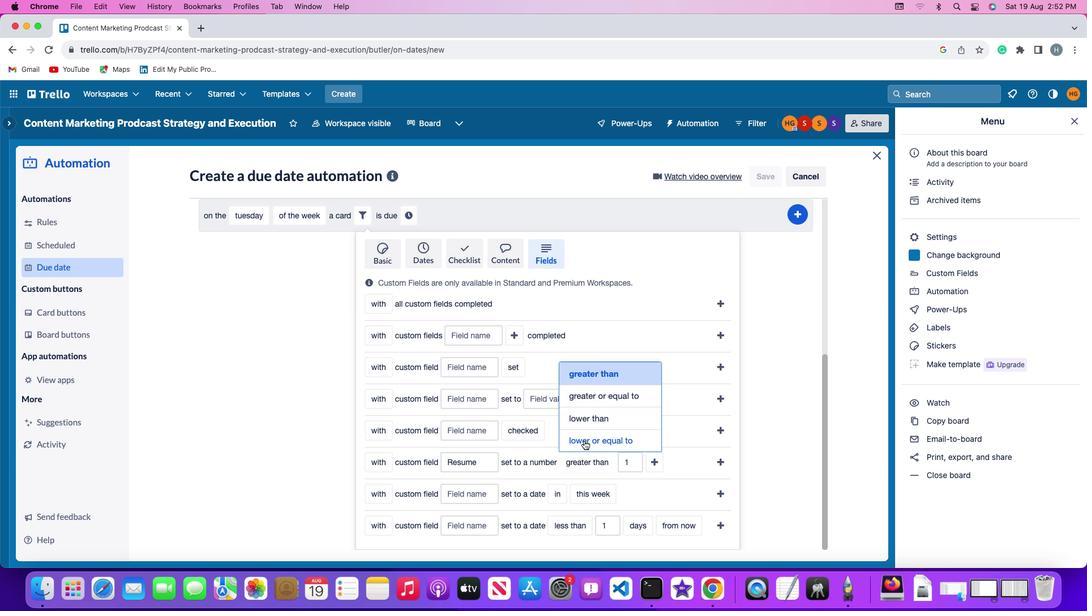 
Action: Mouse moved to (646, 460)
Screenshot: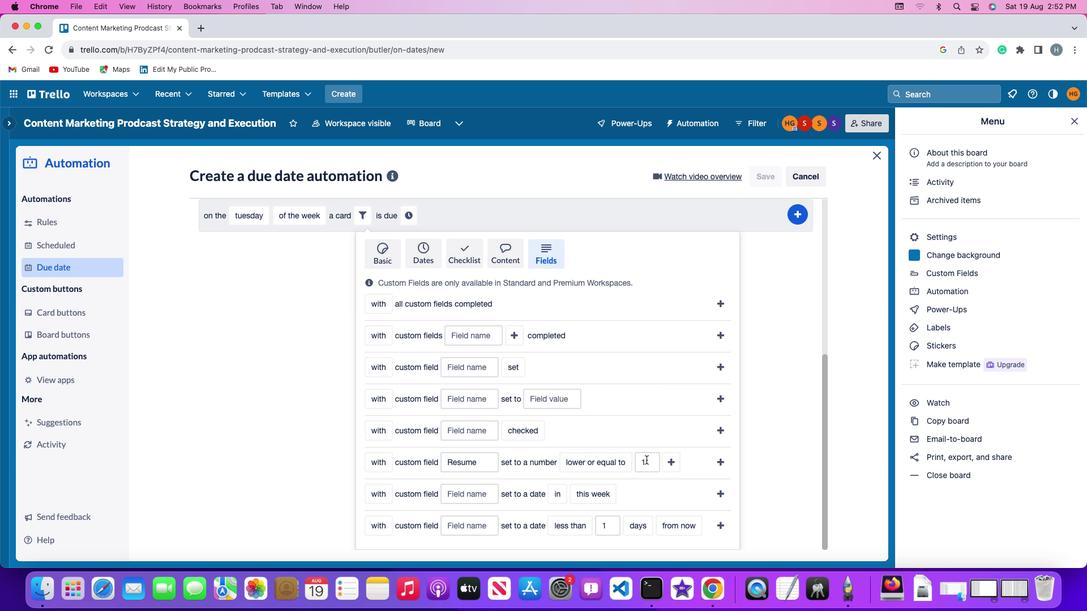 
Action: Mouse pressed left at (646, 460)
Screenshot: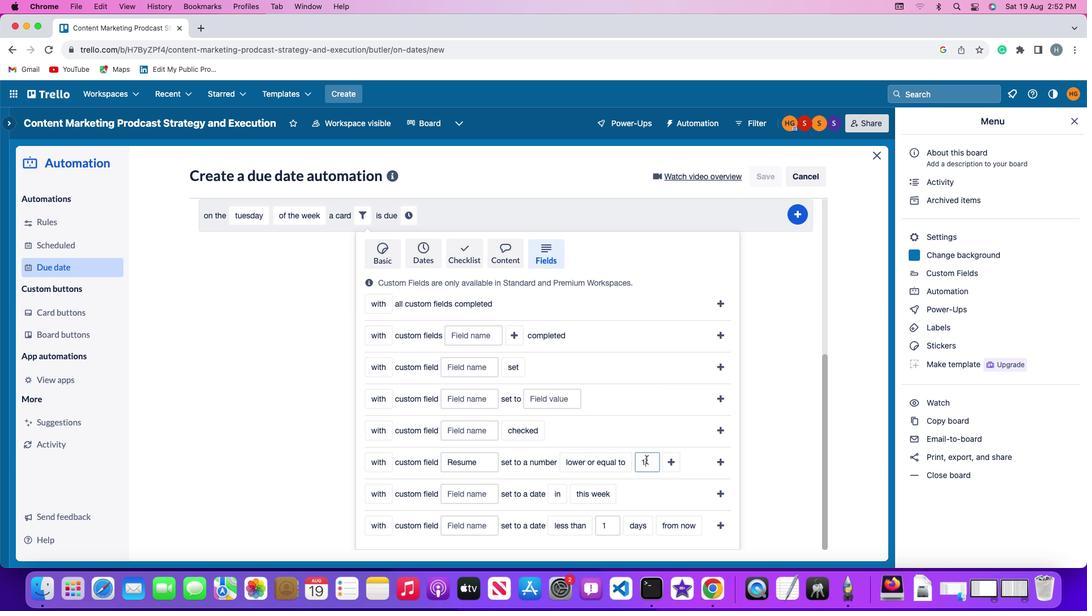 
Action: Key pressed Key.backspace
Screenshot: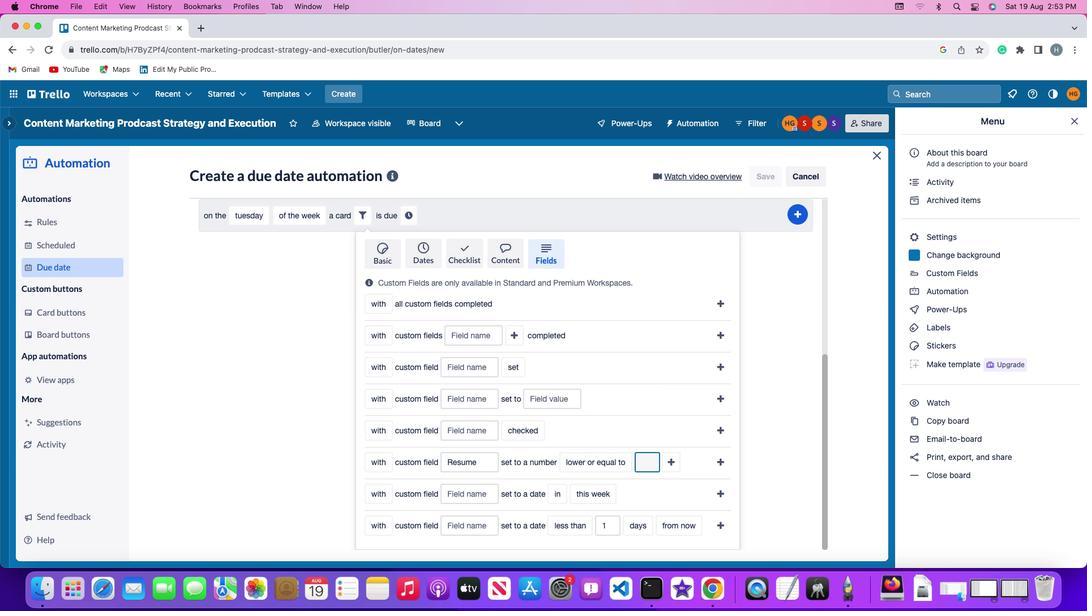
Action: Mouse moved to (646, 460)
Screenshot: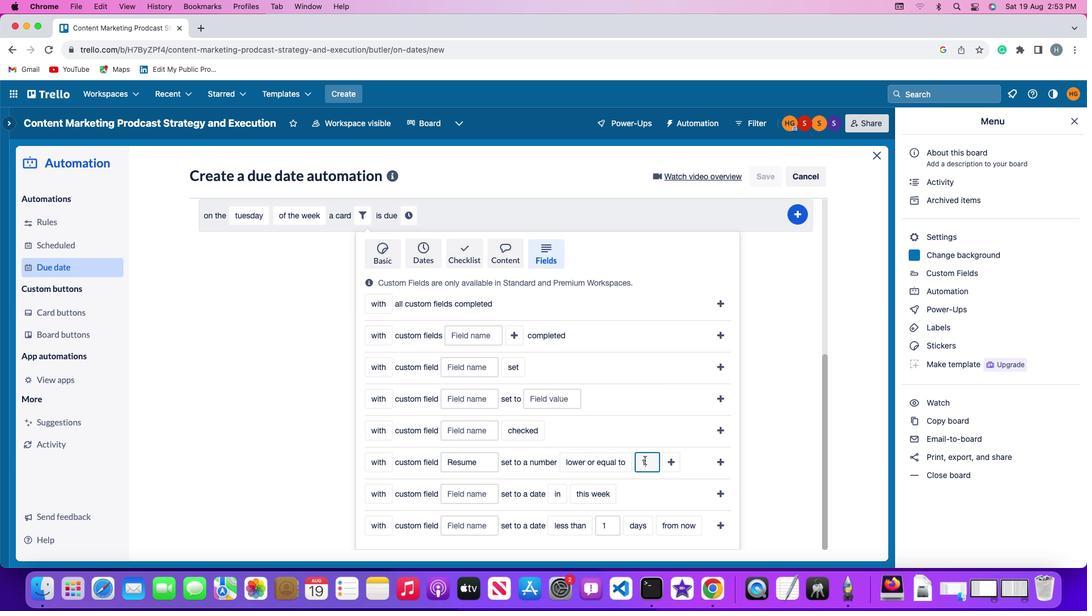 
Action: Key pressed '1'
Screenshot: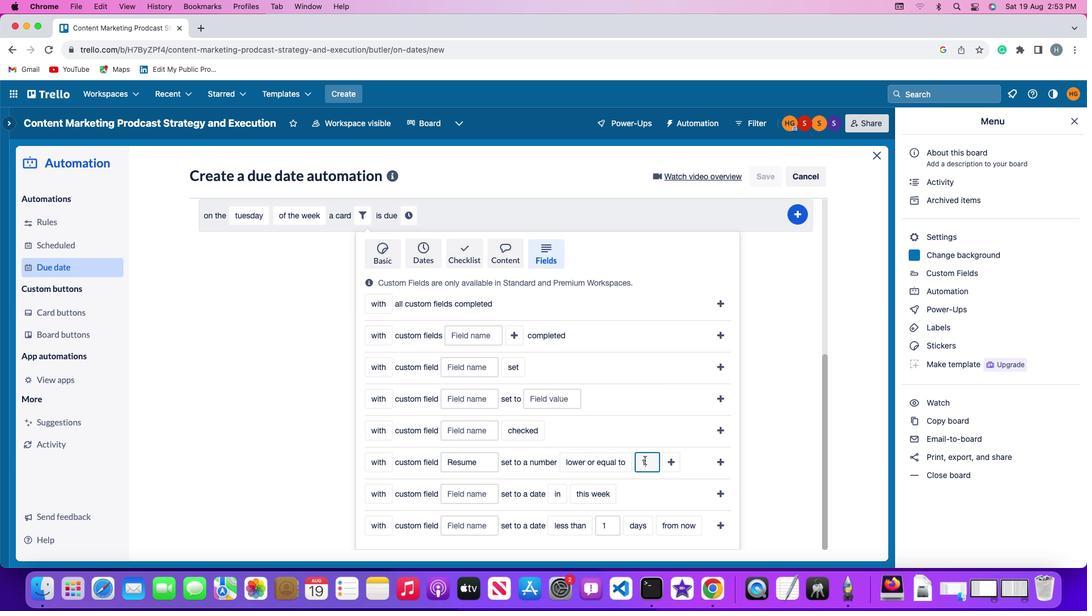 
Action: Mouse moved to (666, 457)
Screenshot: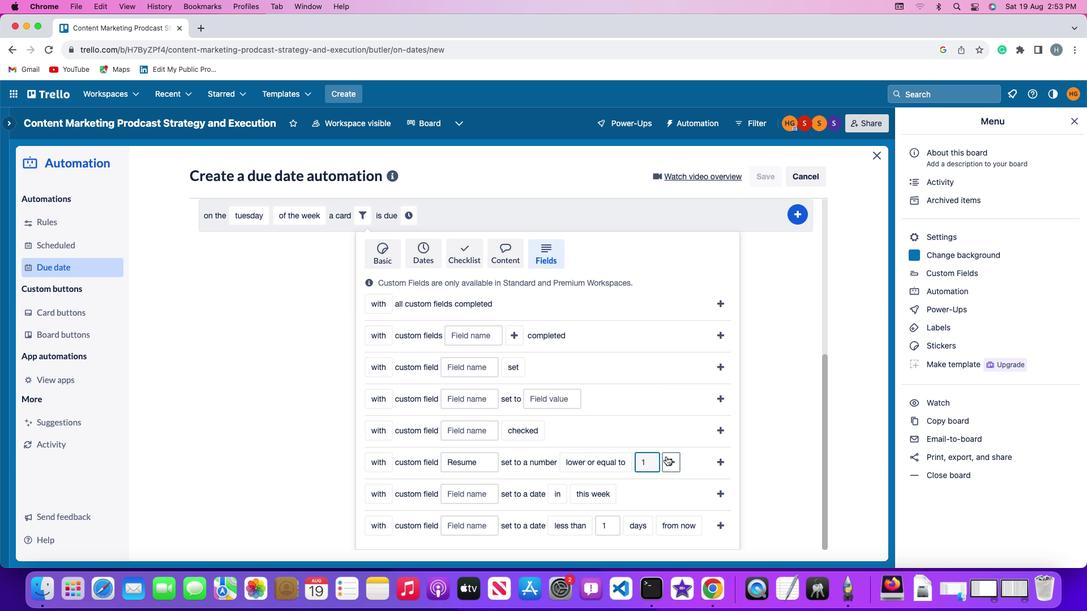 
Action: Mouse pressed left at (666, 457)
Screenshot: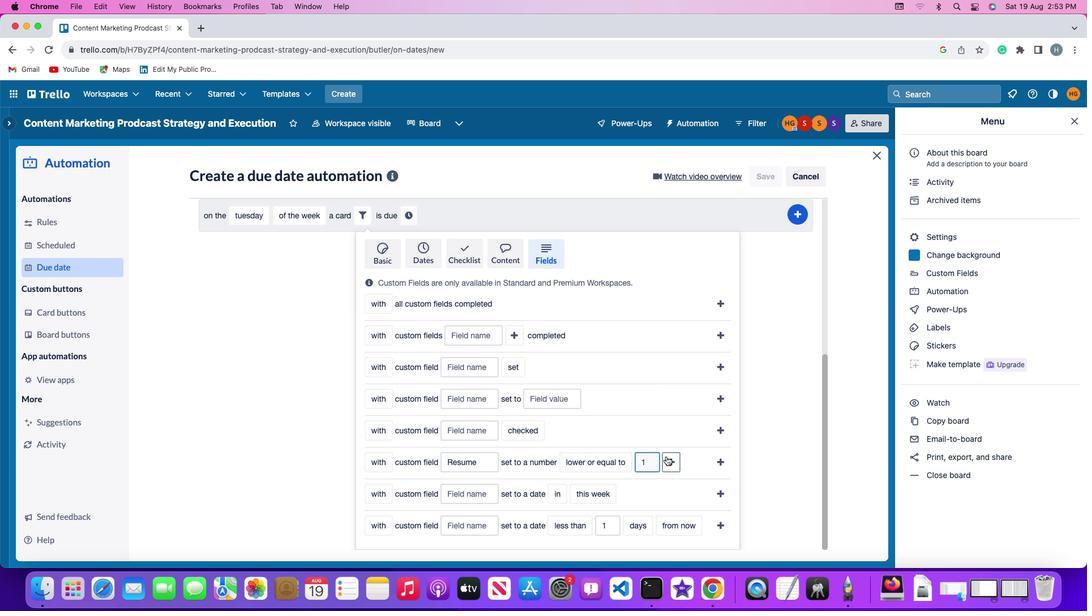 
Action: Mouse moved to (417, 487)
Screenshot: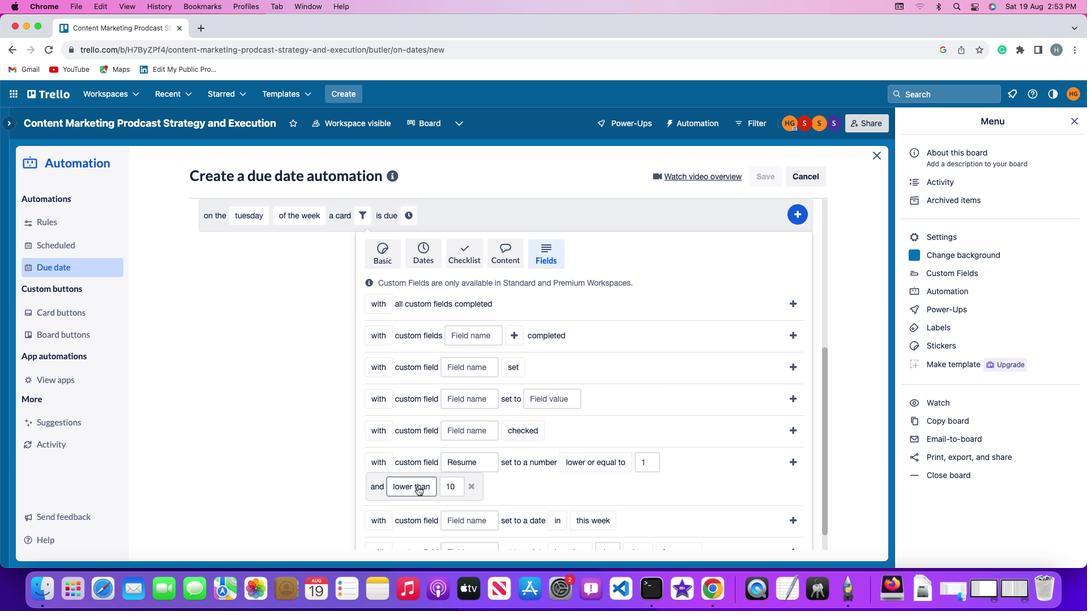 
Action: Mouse pressed left at (417, 487)
Screenshot: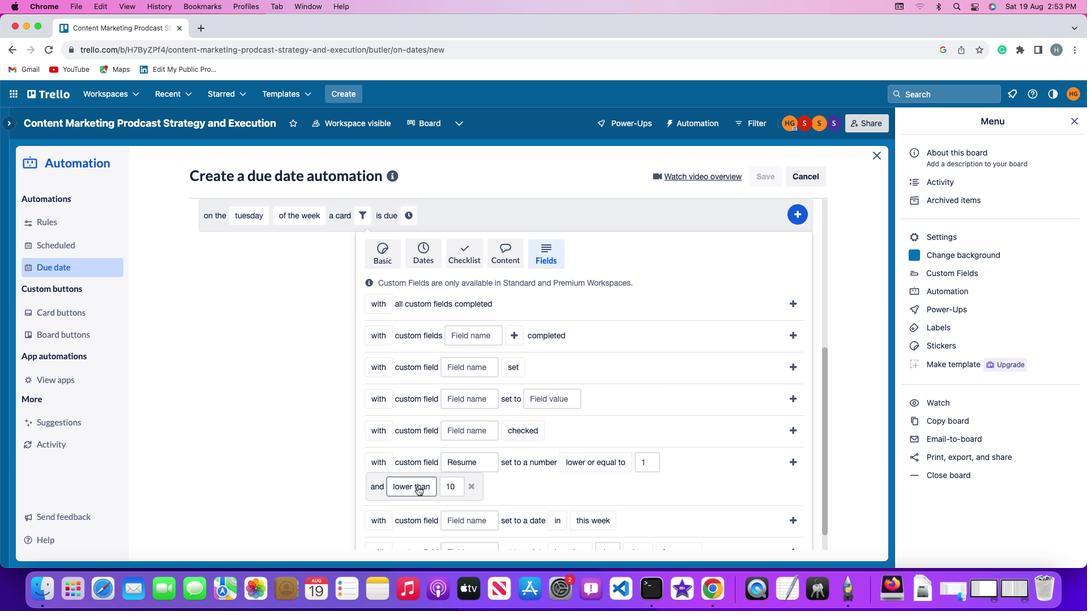 
Action: Mouse moved to (422, 463)
Screenshot: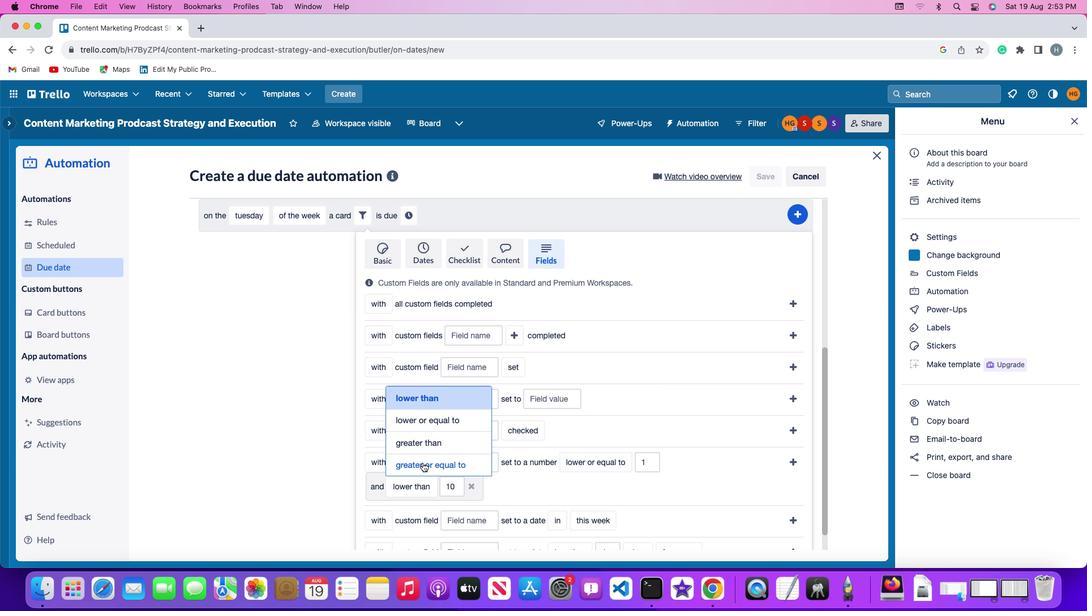 
Action: Mouse pressed left at (422, 463)
Screenshot: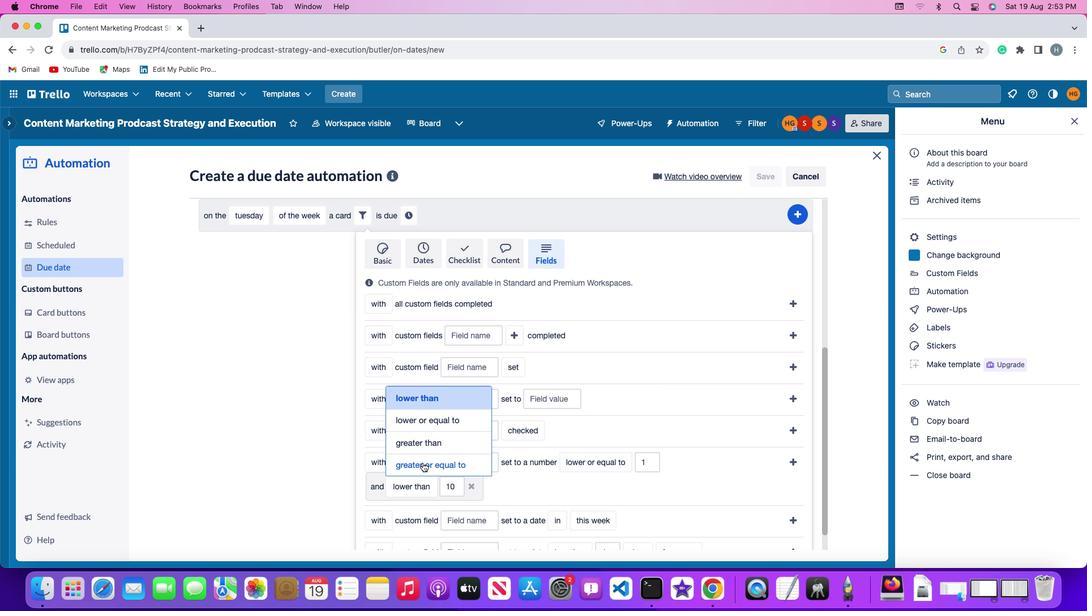 
Action: Mouse moved to (489, 487)
Screenshot: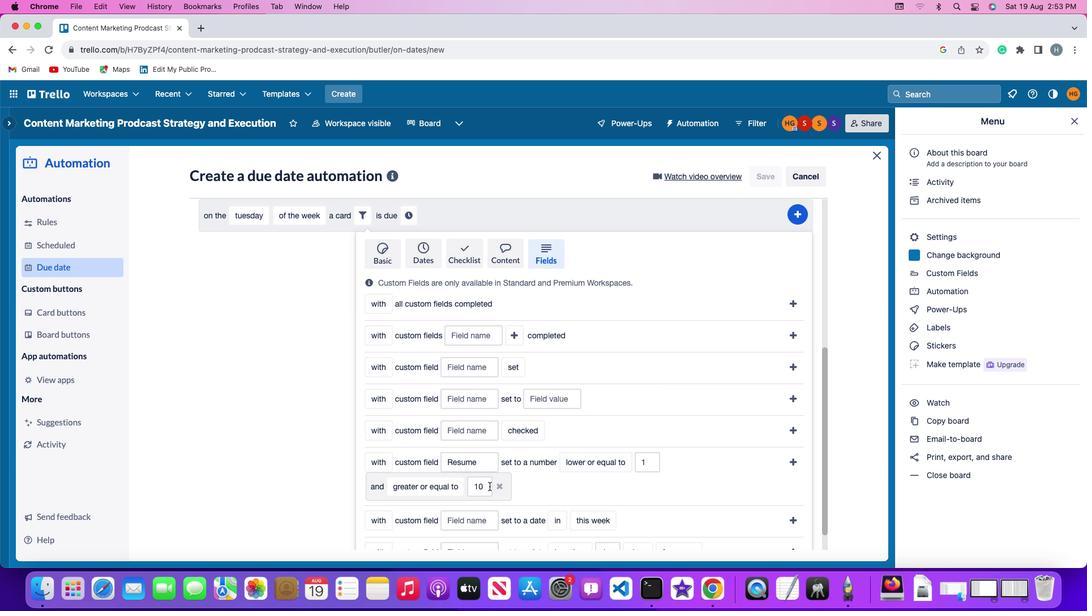 
Action: Mouse pressed left at (489, 487)
Screenshot: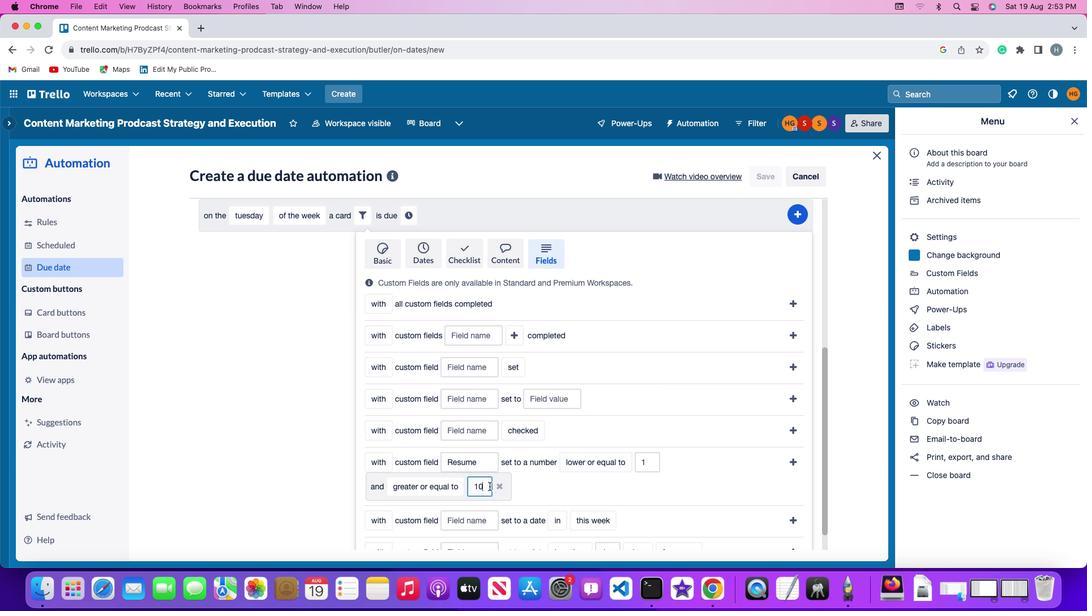 
Action: Mouse moved to (488, 485)
Screenshot: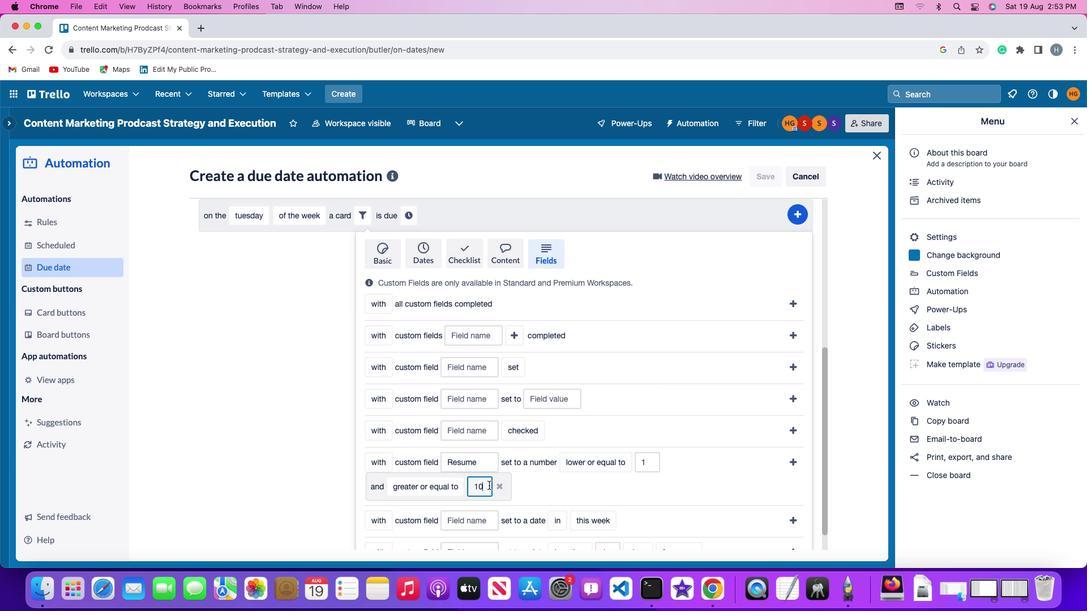 
Action: Key pressed Key.backspaceKey.backspace'1''0'
Screenshot: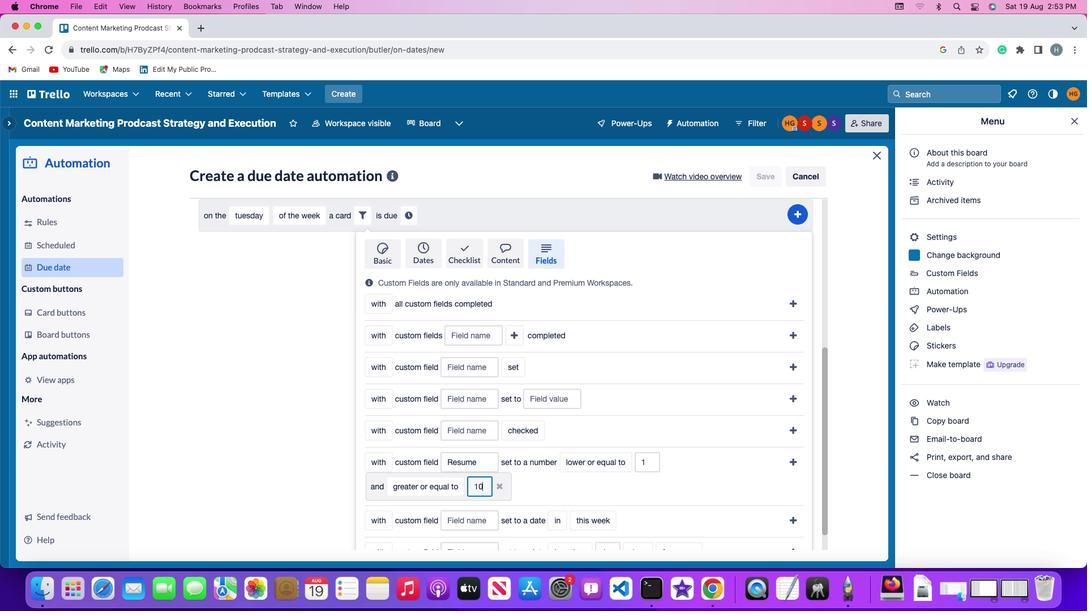 
Action: Mouse moved to (790, 461)
Screenshot: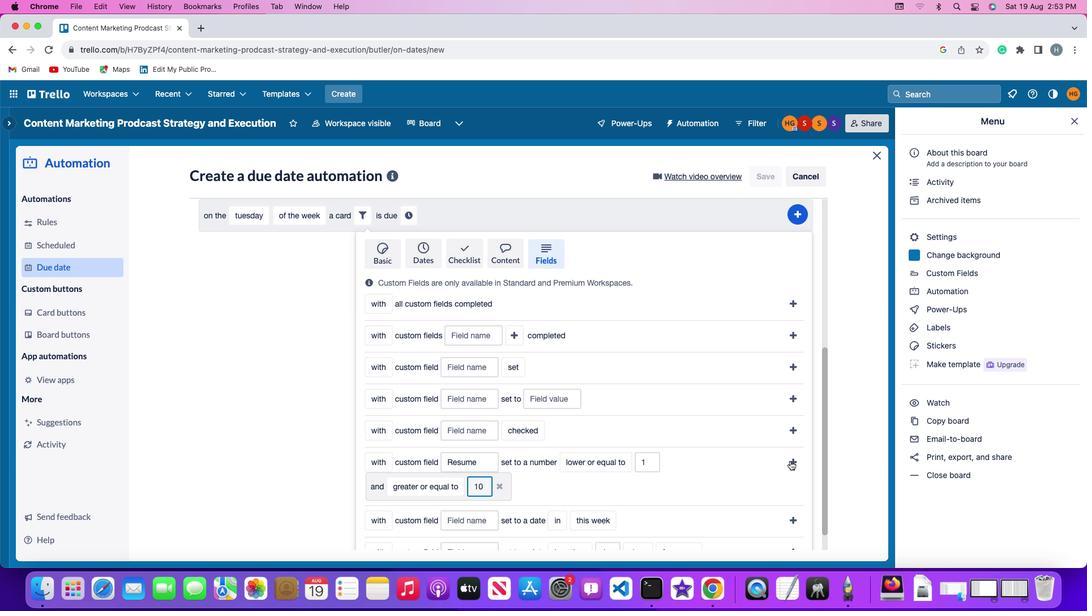
Action: Mouse pressed left at (790, 461)
Screenshot: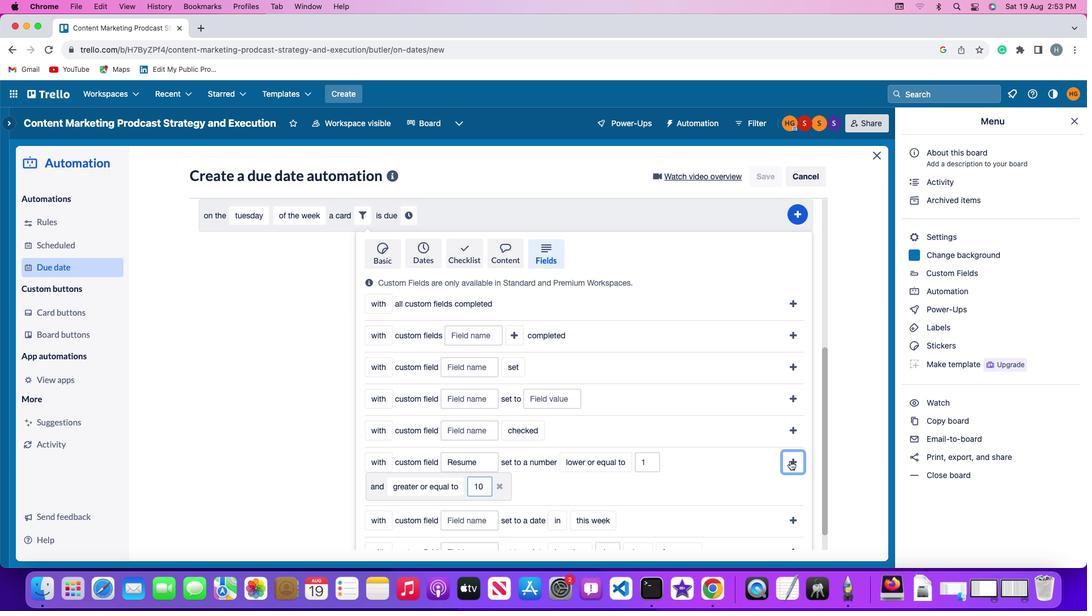 
Action: Mouse moved to (757, 492)
Screenshot: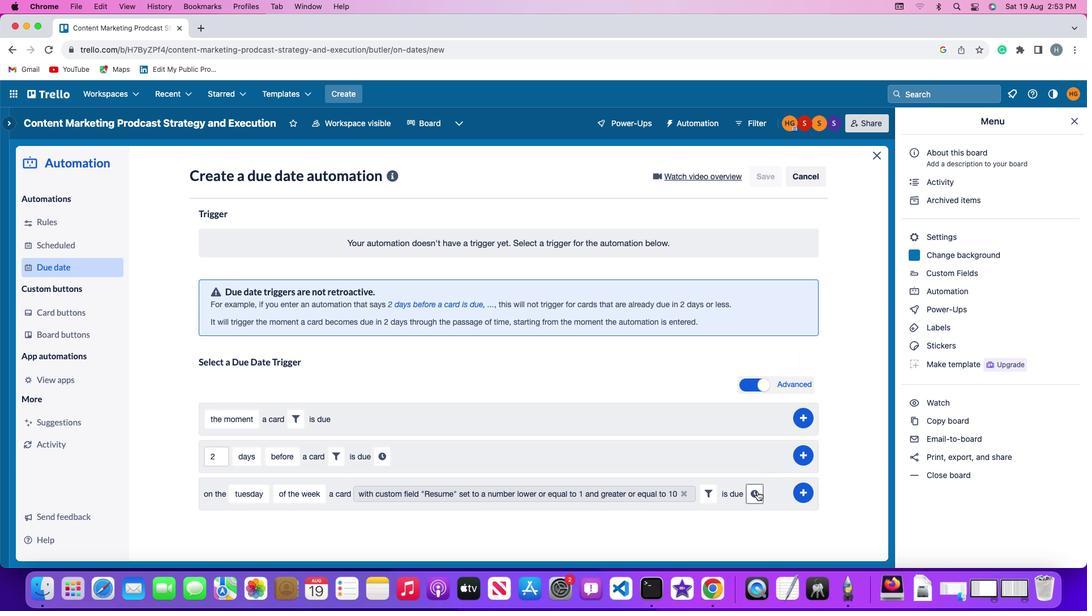 
Action: Mouse pressed left at (757, 492)
Screenshot: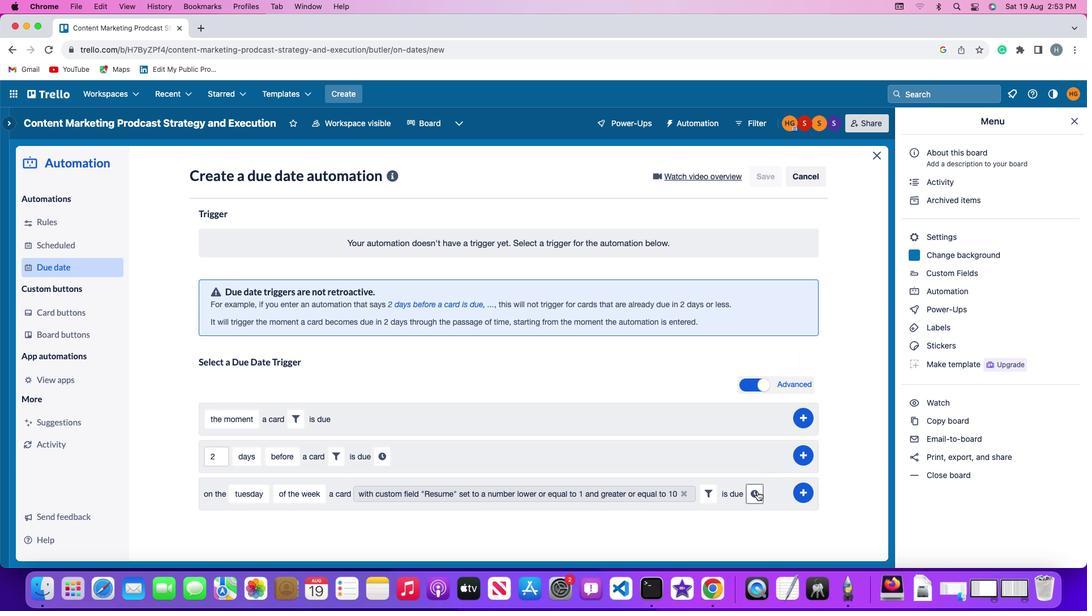 
Action: Mouse moved to (238, 522)
Screenshot: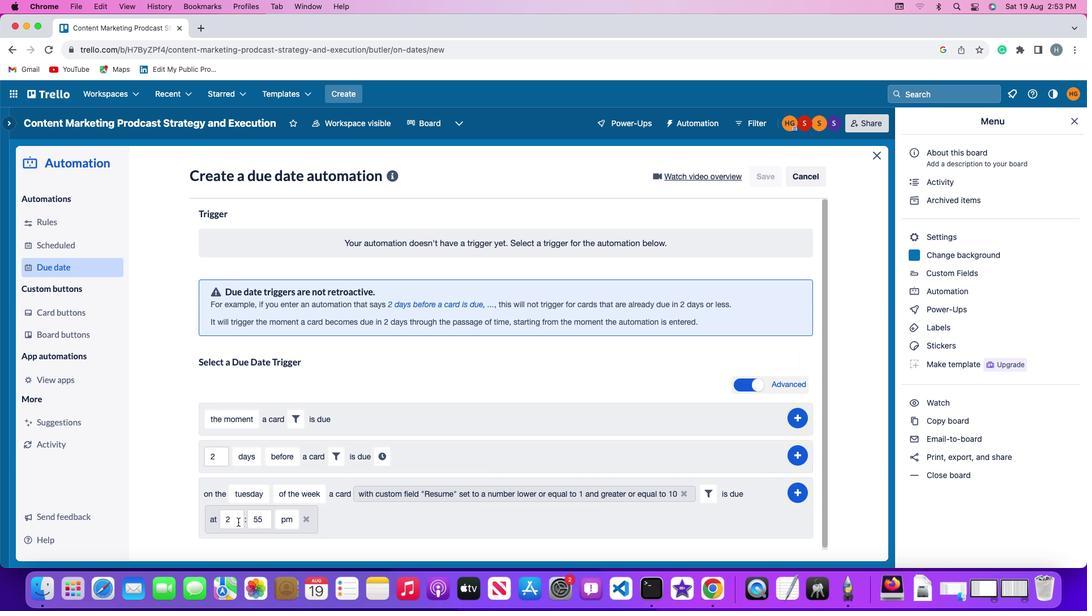 
Action: Mouse pressed left at (238, 522)
Screenshot: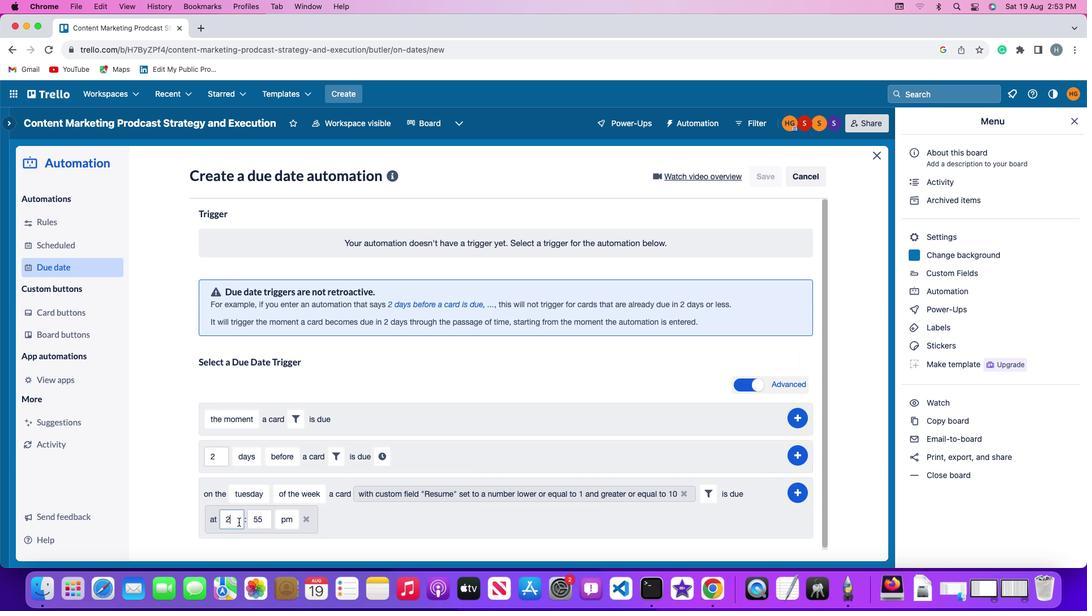 
Action: Mouse moved to (238, 522)
Screenshot: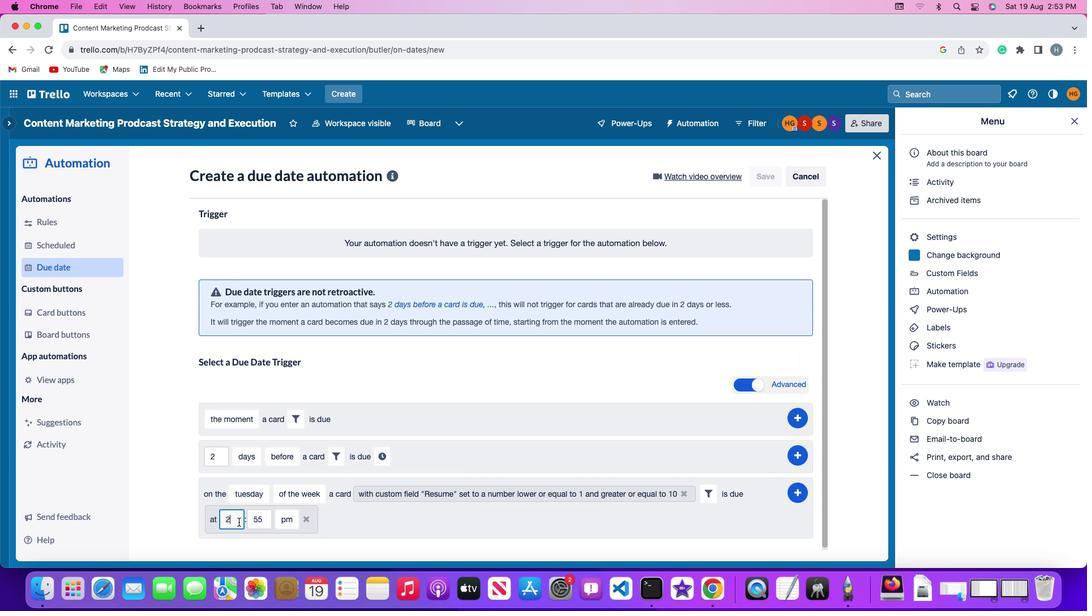 
Action: Key pressed Key.backspace'1''1'
Screenshot: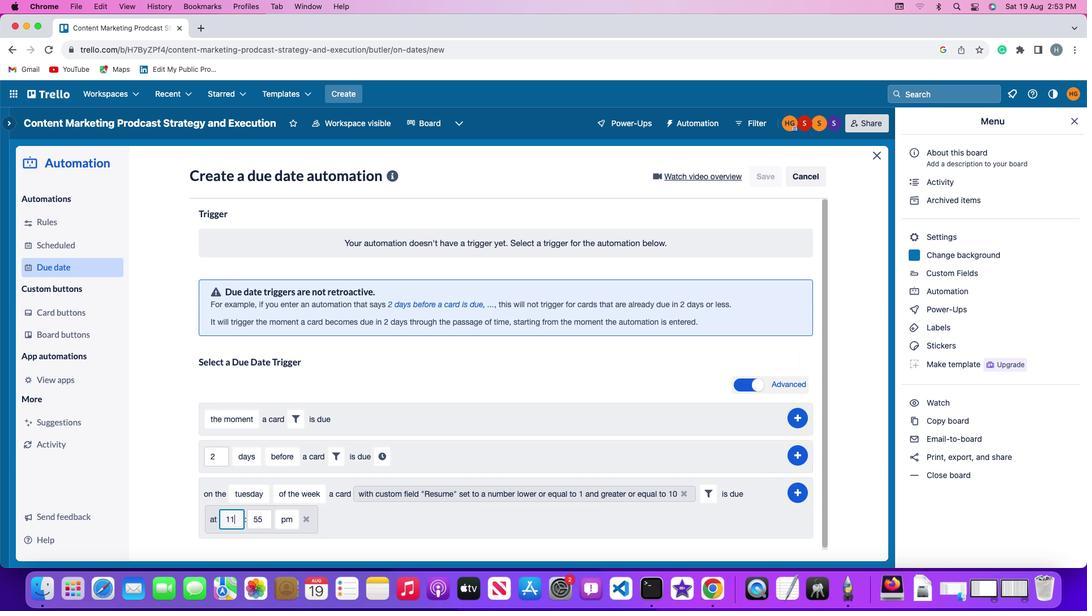 
Action: Mouse moved to (261, 520)
Screenshot: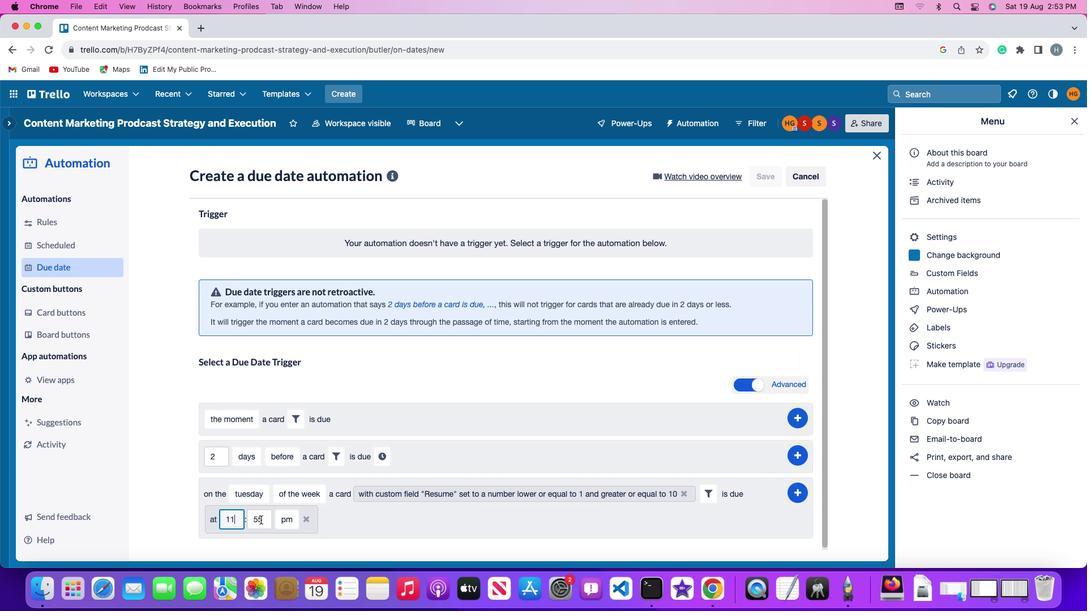 
Action: Mouse pressed left at (261, 520)
Screenshot: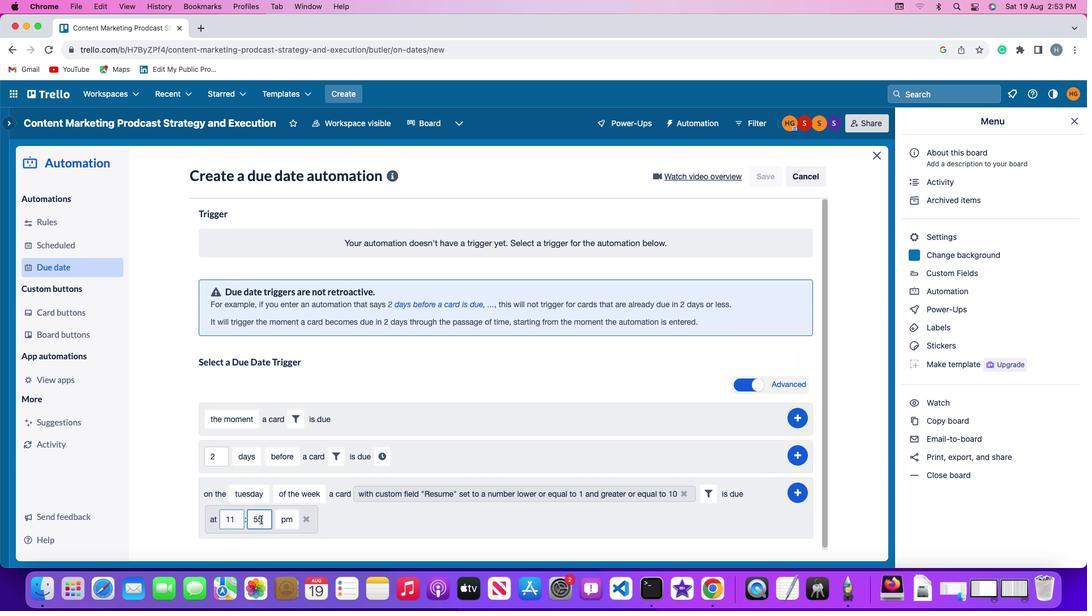 
Action: Mouse moved to (263, 519)
Screenshot: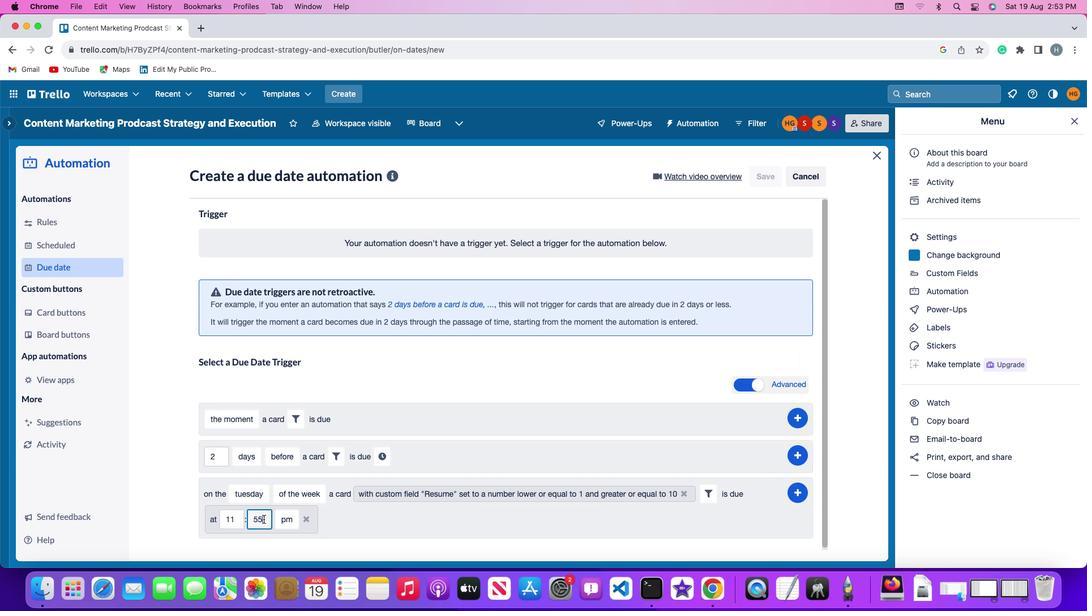 
Action: Key pressed Key.backspaceKey.backspace
Screenshot: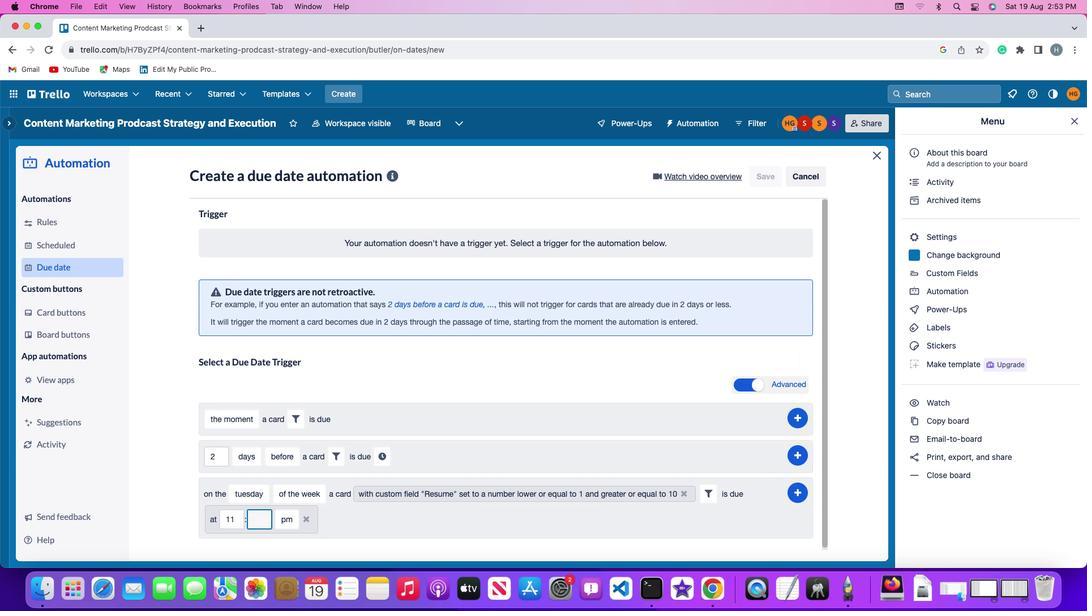 
Action: Mouse moved to (263, 519)
Screenshot: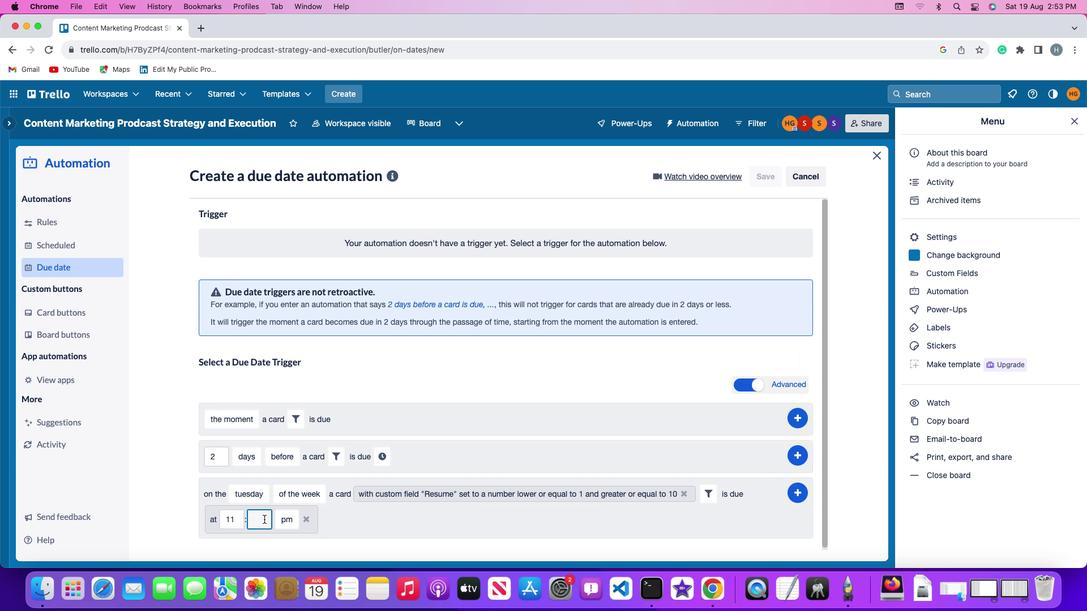 
Action: Key pressed '0''0'
Screenshot: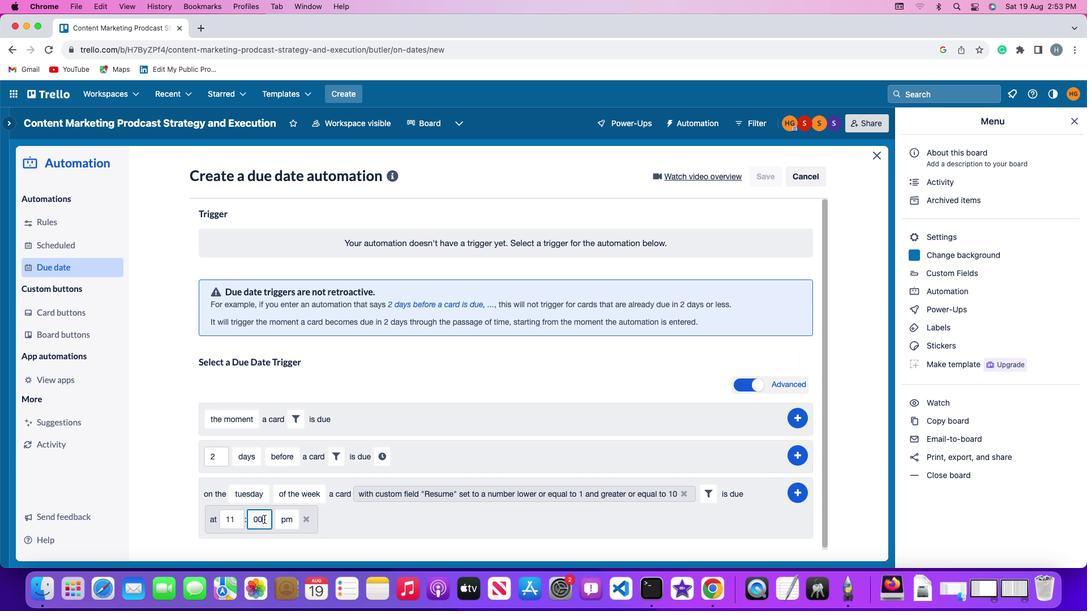 
Action: Mouse moved to (284, 519)
Screenshot: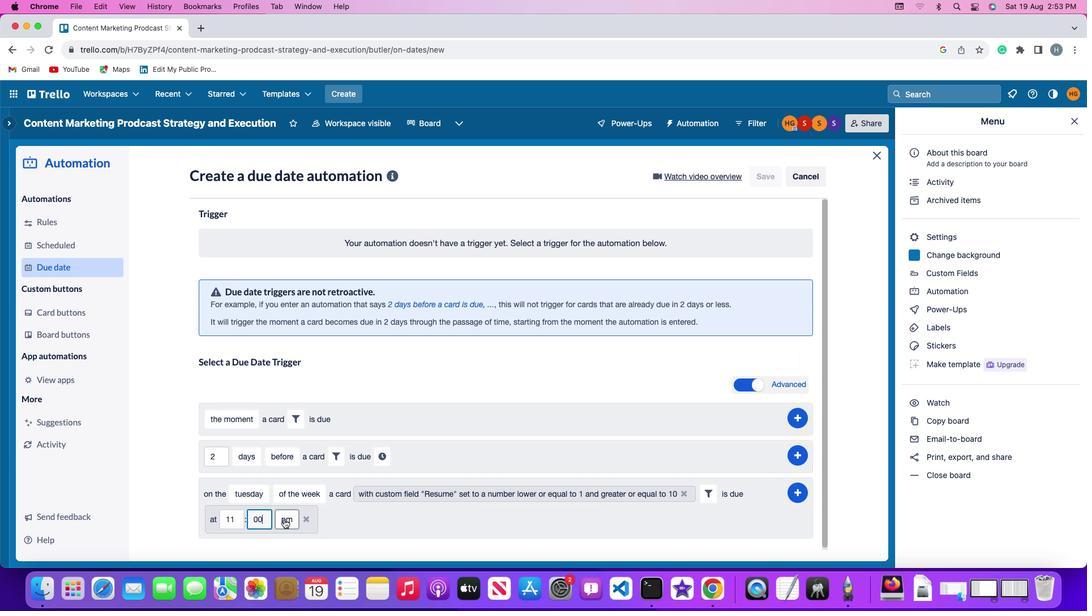 
Action: Mouse pressed left at (284, 519)
Screenshot: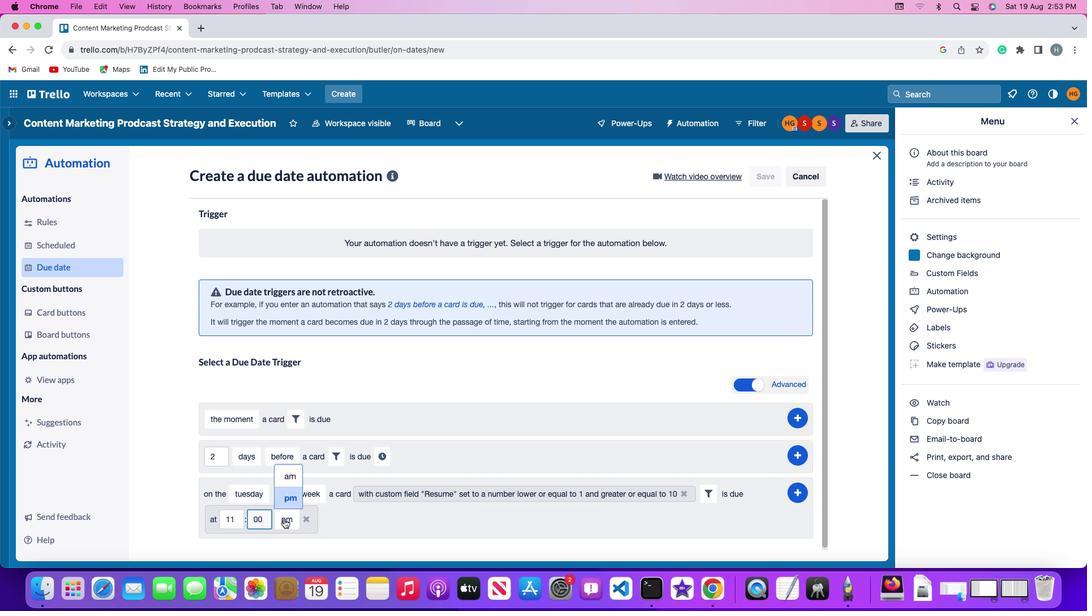 
Action: Mouse moved to (290, 476)
Screenshot: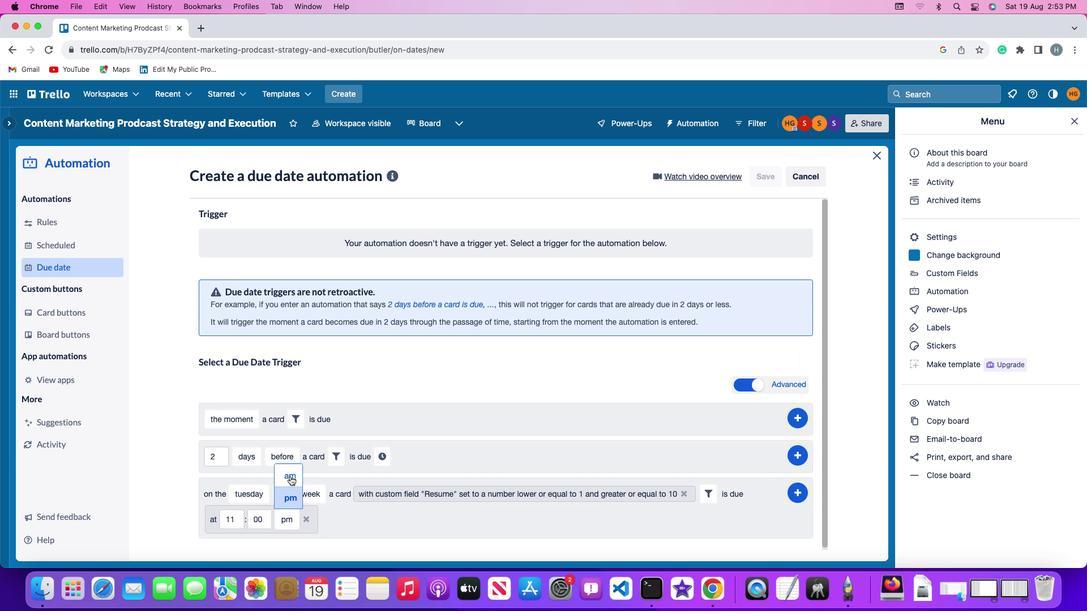 
Action: Mouse pressed left at (290, 476)
Screenshot: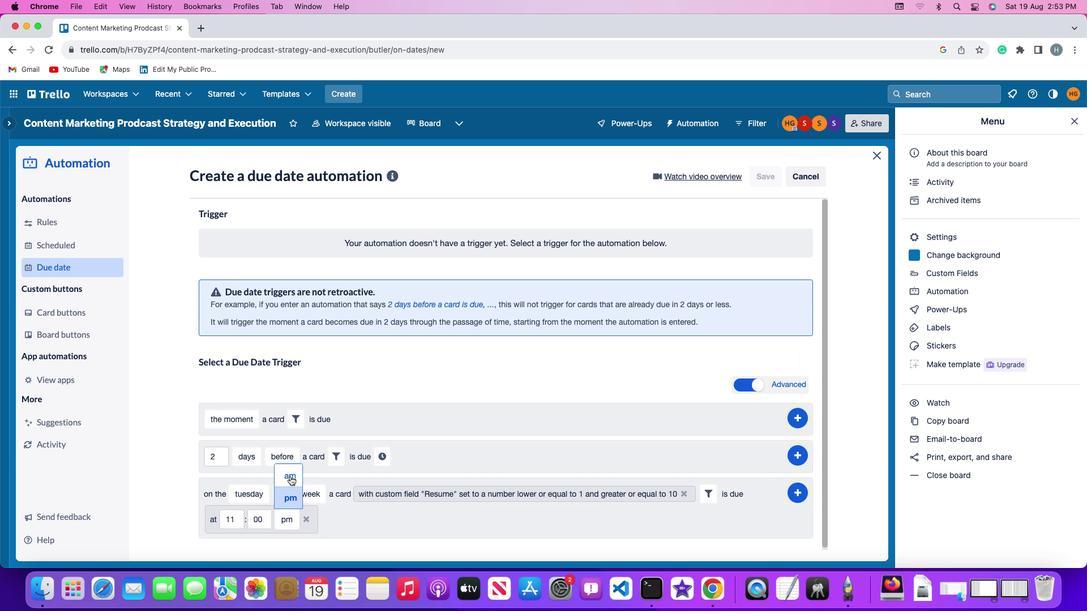 
Action: Mouse moved to (798, 488)
Screenshot: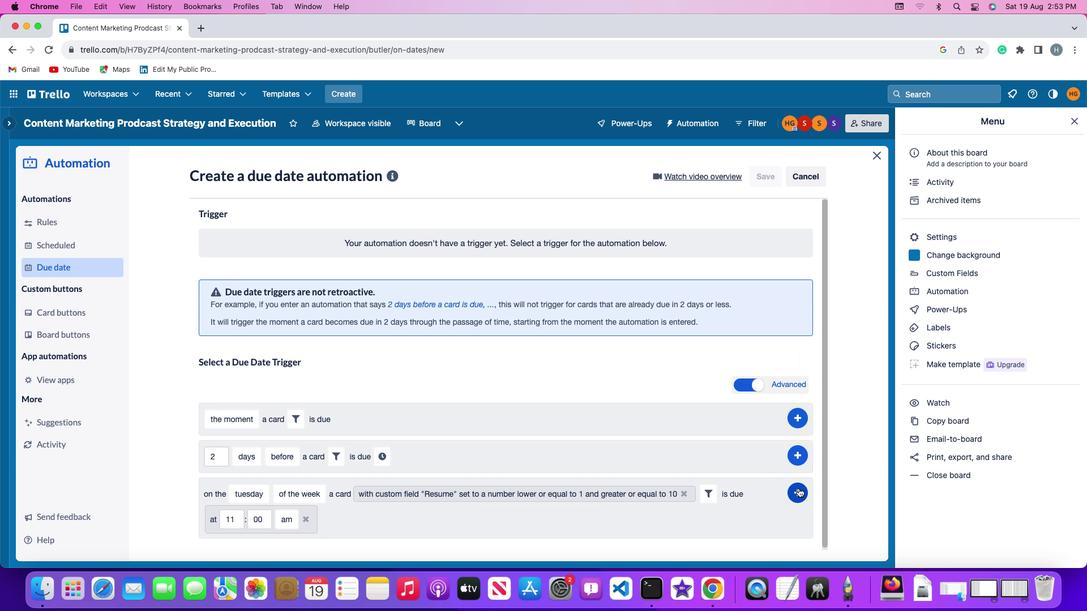 
Action: Mouse pressed left at (798, 488)
Screenshot: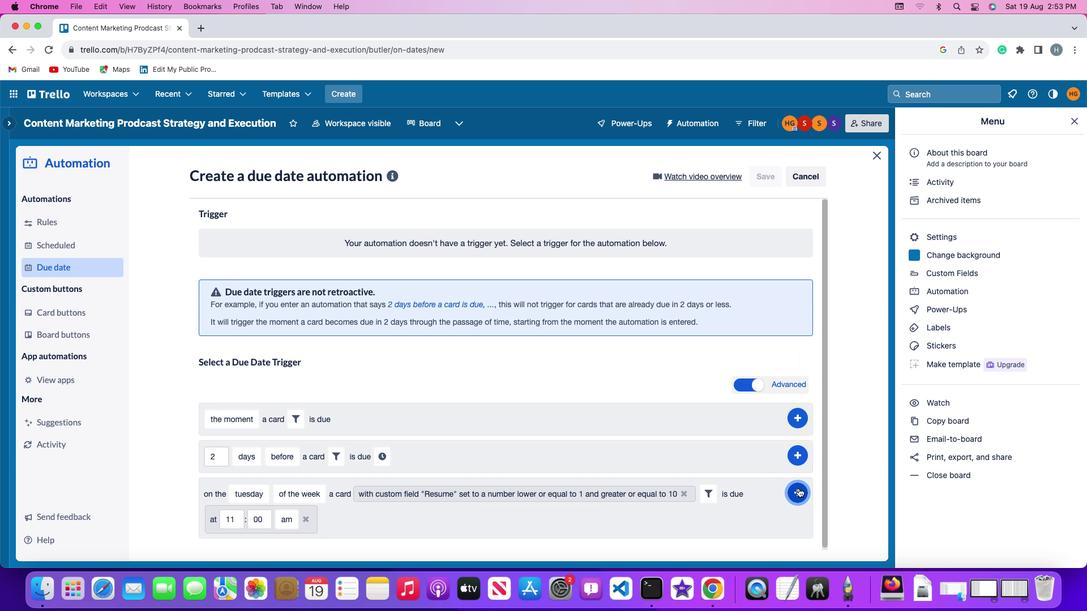 
Action: Mouse moved to (858, 416)
Screenshot: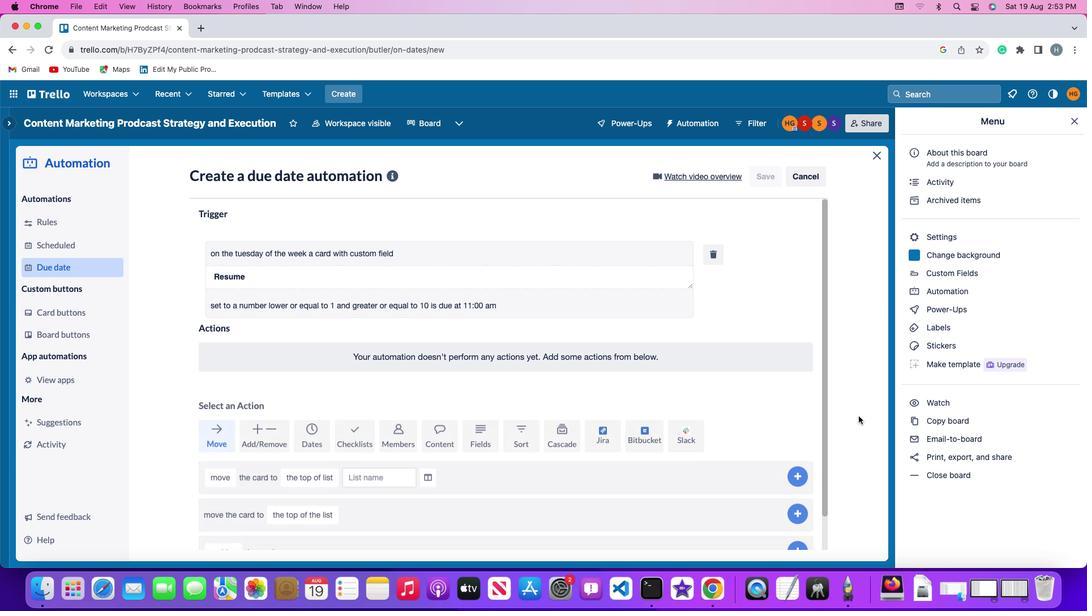 
